 Task: Add Attachment from "Attach a link" to Card Card0000000120 in Board Board0000000030 in Workspace WS0000000010 in Trello. Add Cover Red to Card Card0000000120 in Board Board0000000030 in Workspace WS0000000010 in Trello. Add "Join Card" Button Button0000000120  to Card Card0000000120 in Board Board0000000030 in Workspace WS0000000010 in Trello. Add Description DS0000000120 to Card Card0000000120 in Board Board0000000030 in Workspace WS0000000010 in Trello. Add Comment CM0000000120 to Card Card0000000120 in Board Board0000000030 in Workspace WS0000000010 in Trello
Action: Mouse moved to (376, 556)
Screenshot: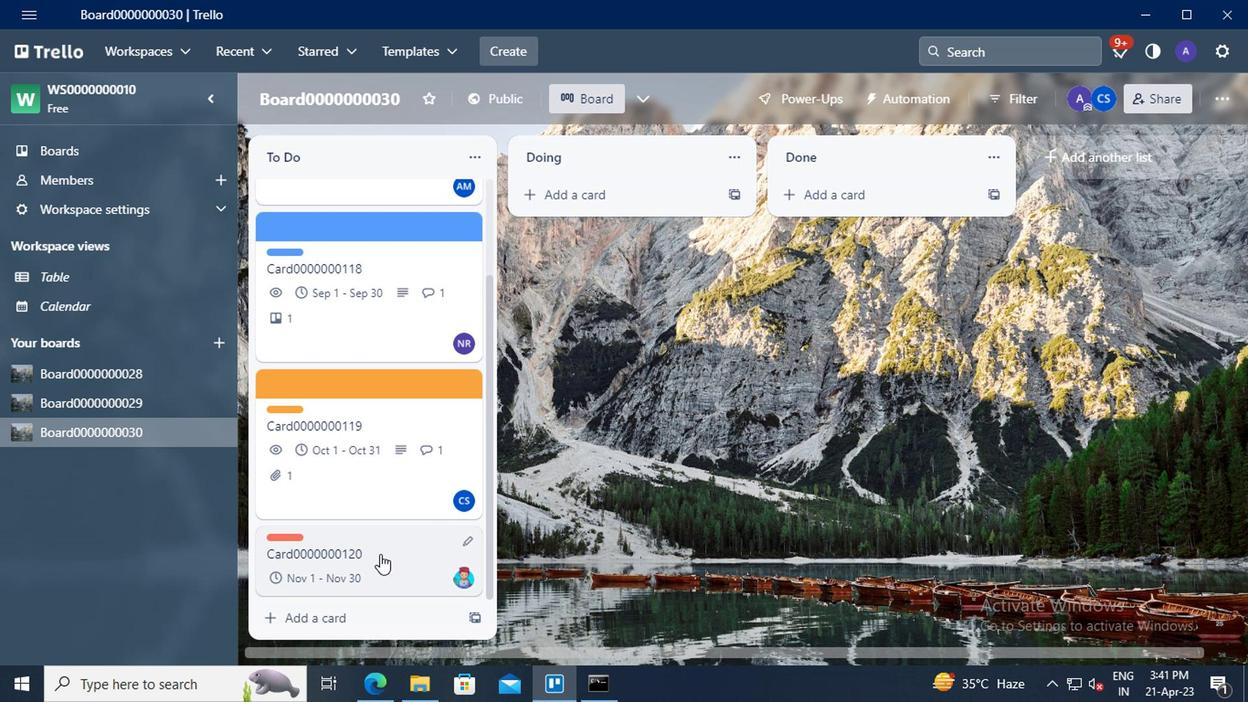 
Action: Mouse pressed left at (376, 556)
Screenshot: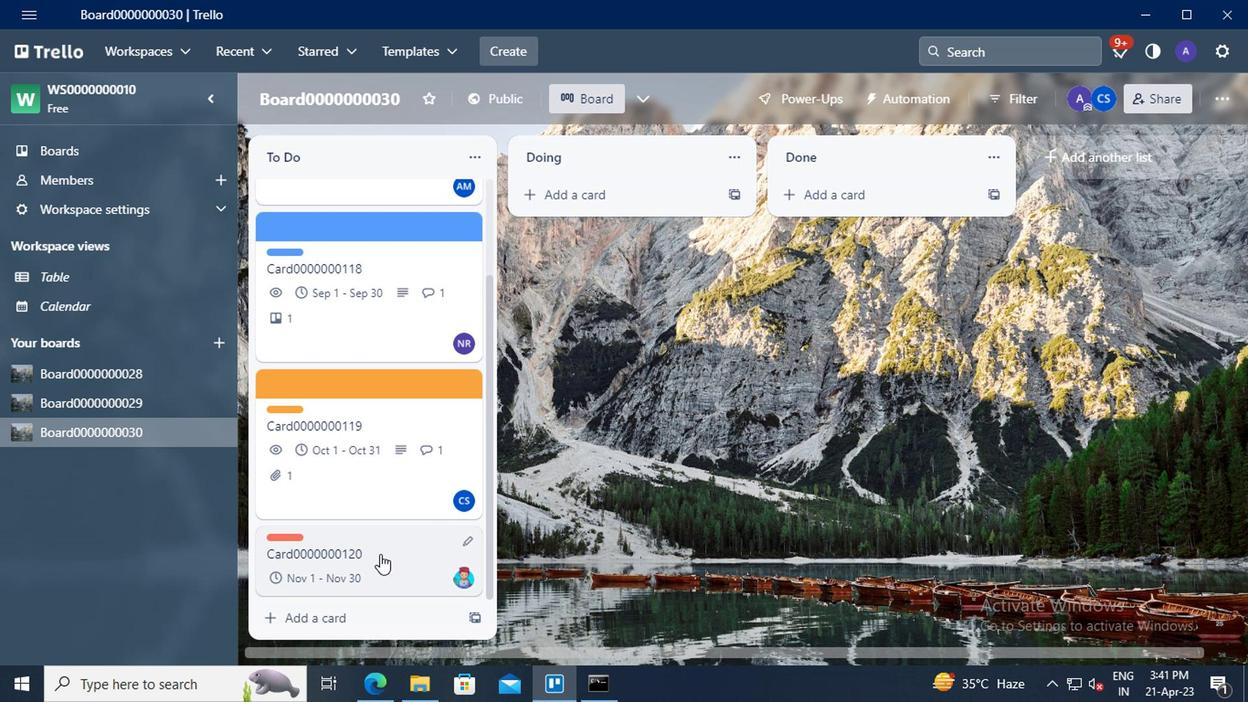 
Action: Mouse moved to (836, 372)
Screenshot: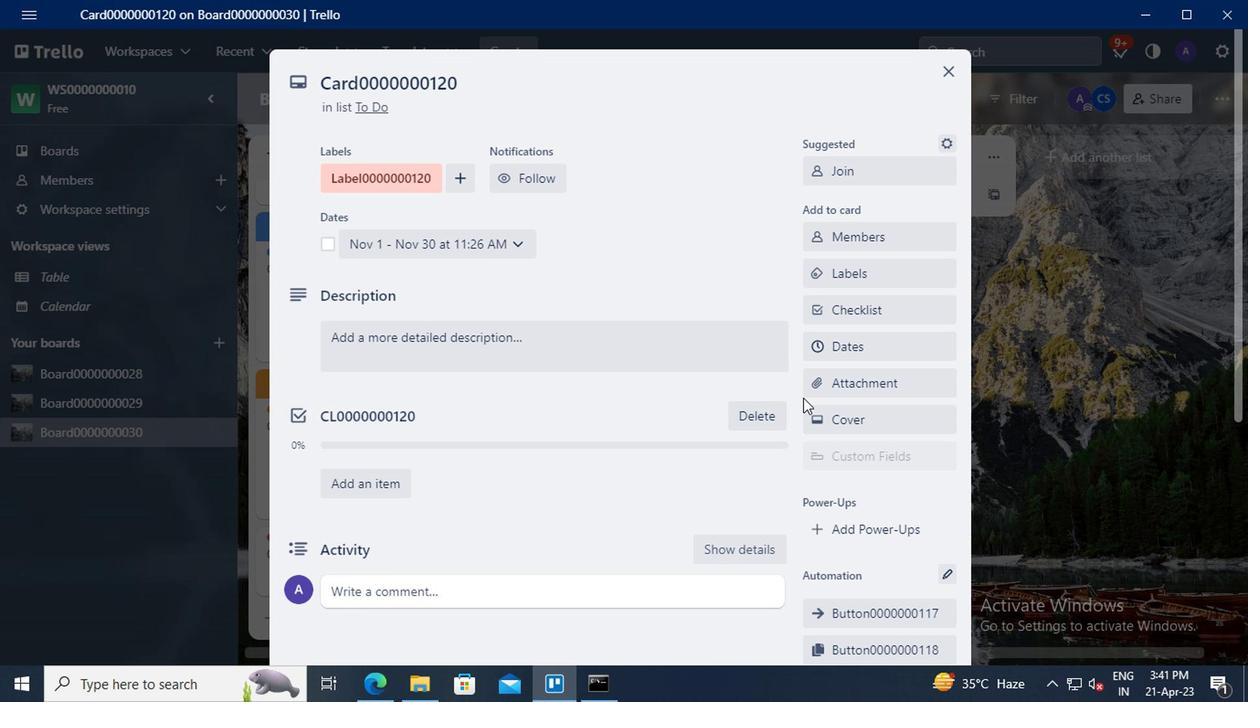 
Action: Mouse pressed left at (836, 372)
Screenshot: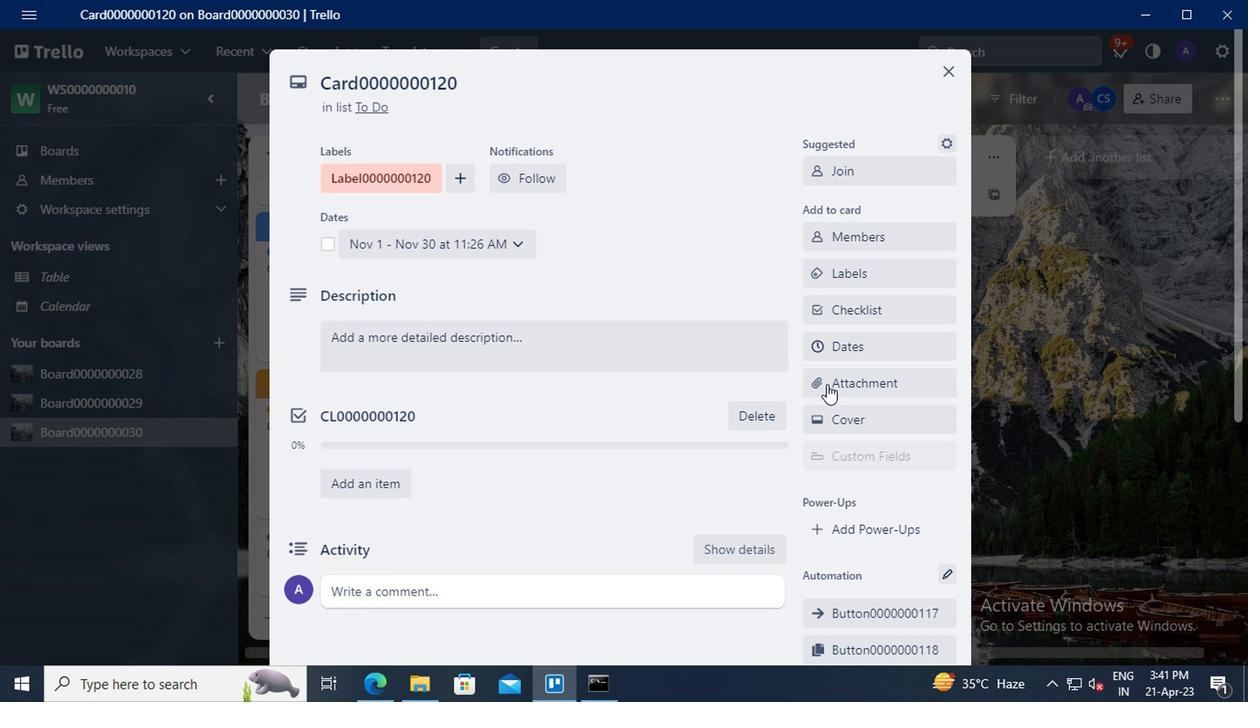 
Action: Mouse moved to (381, 686)
Screenshot: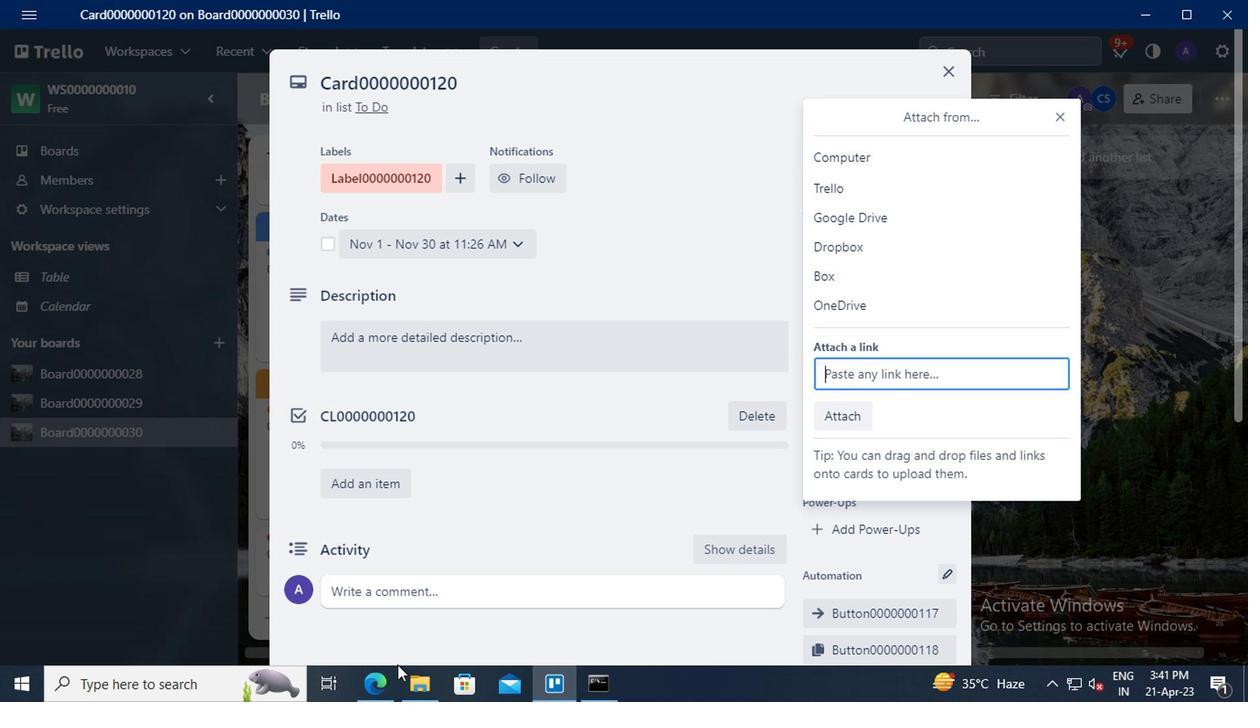 
Action: Mouse pressed left at (381, 686)
Screenshot: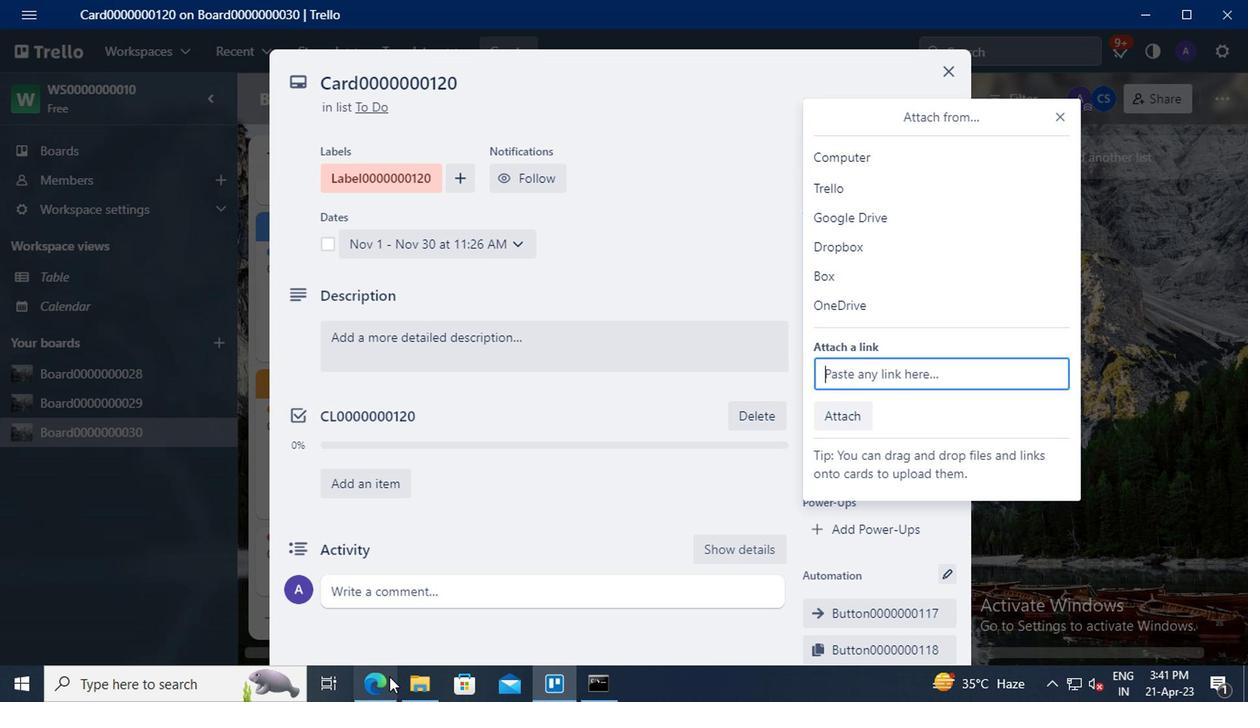 
Action: Mouse moved to (366, 28)
Screenshot: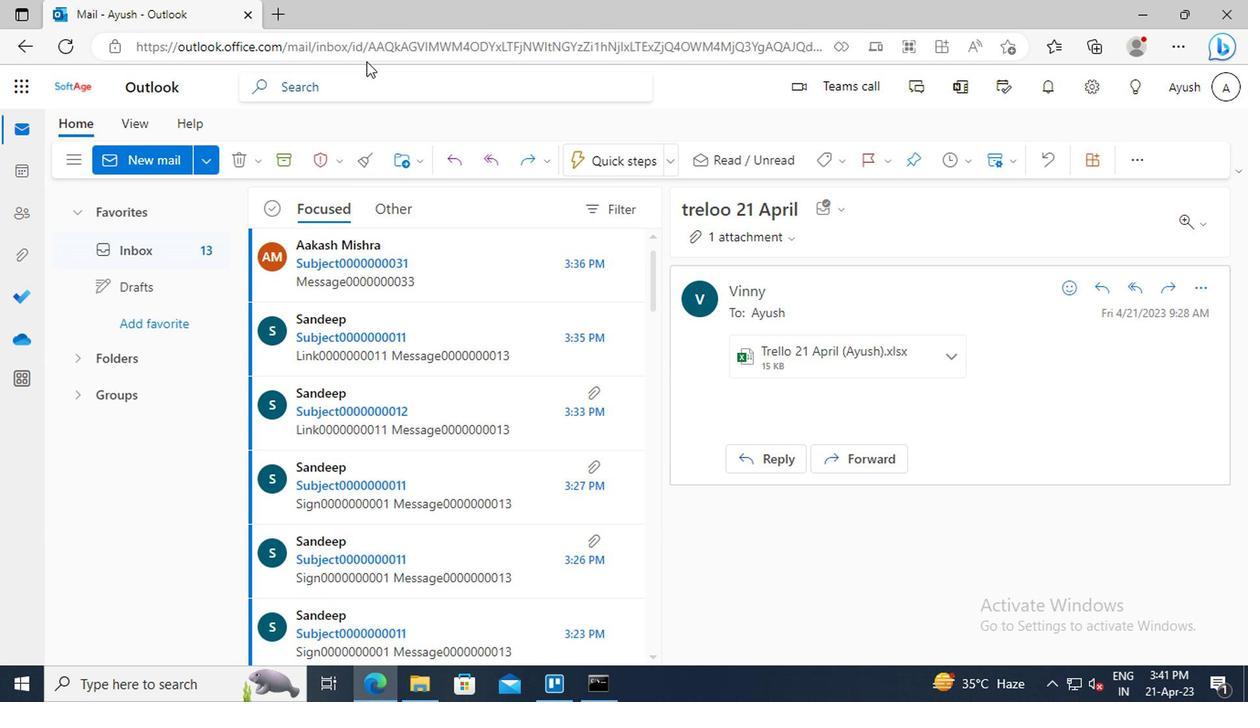 
Action: Mouse pressed left at (366, 28)
Screenshot: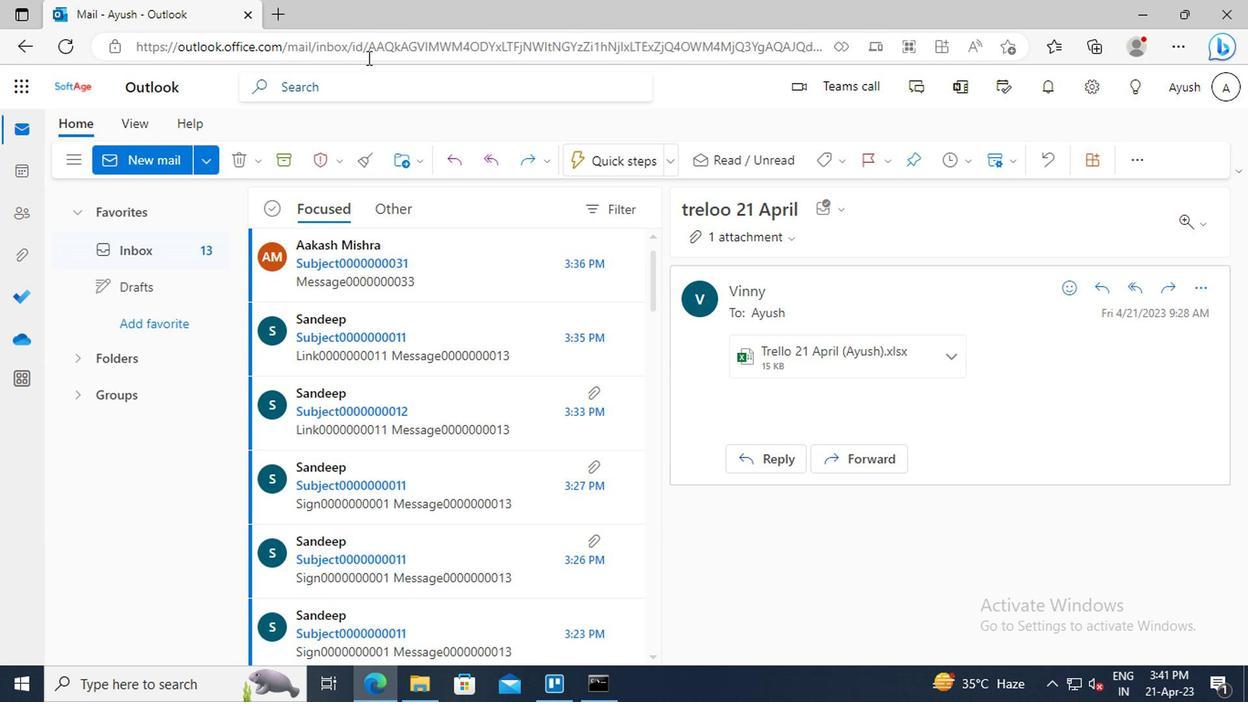 
Action: Key pressed ctrl+C
Screenshot: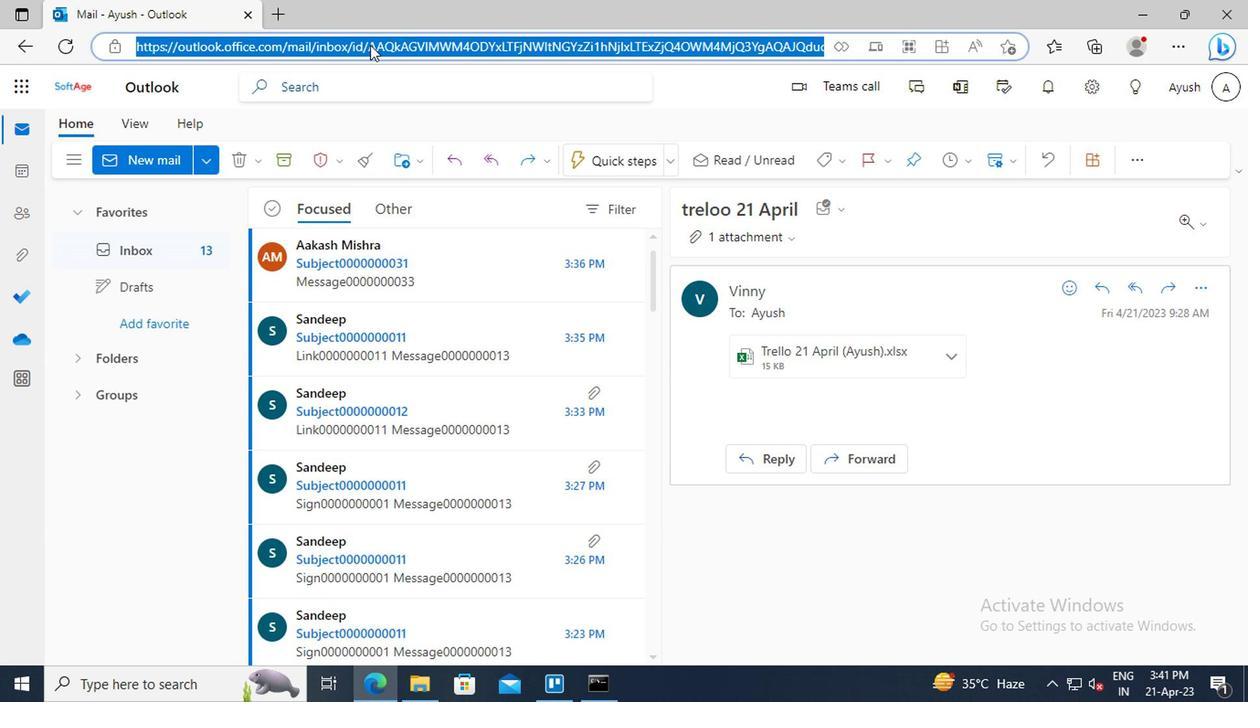 
Action: Mouse moved to (560, 686)
Screenshot: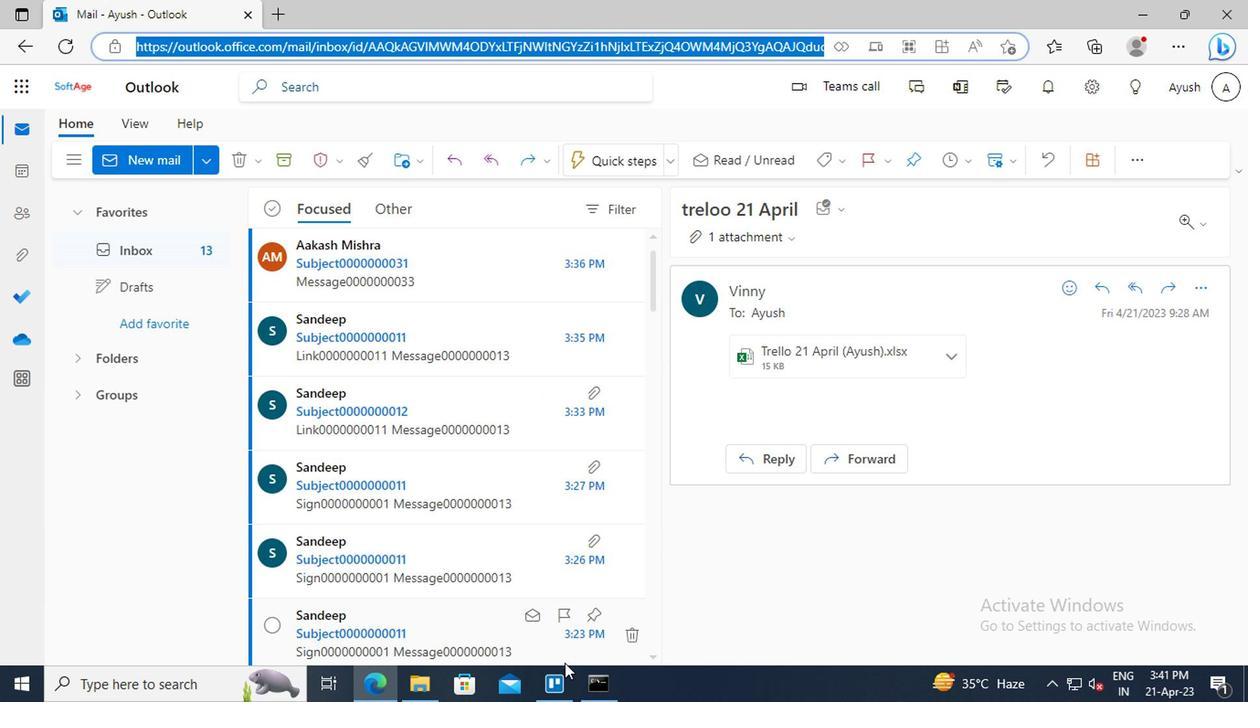 
Action: Mouse pressed left at (560, 686)
Screenshot: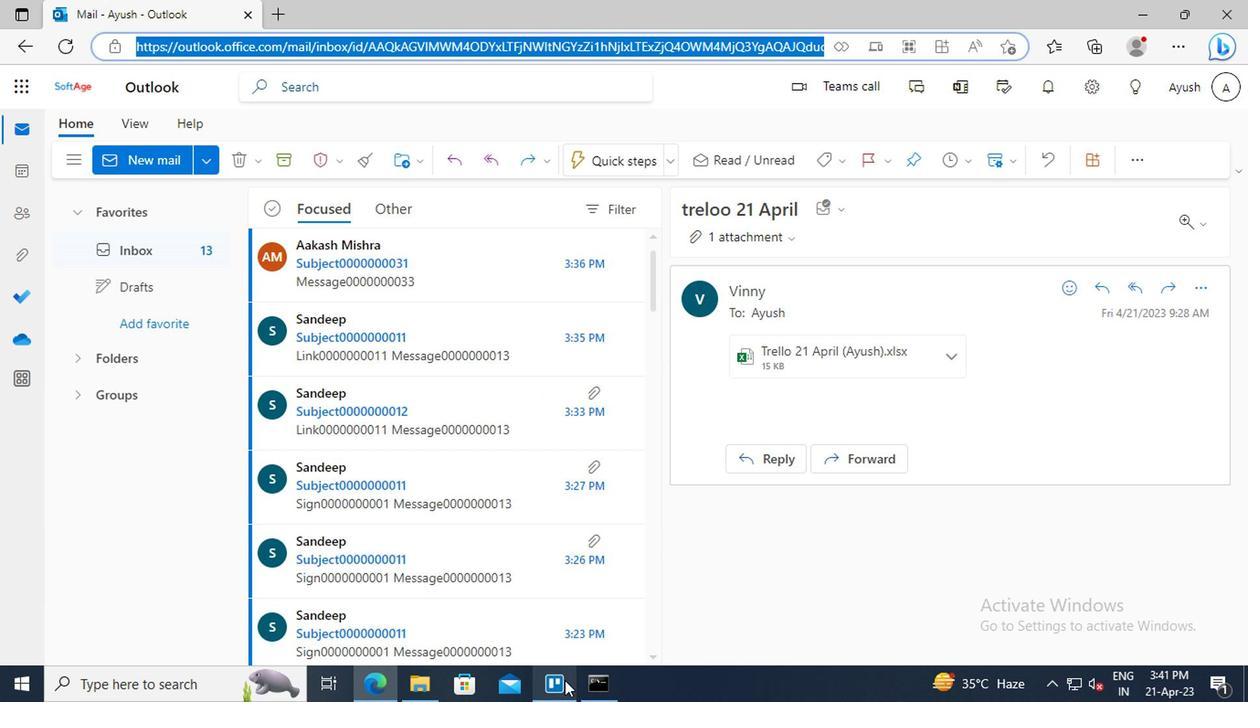 
Action: Mouse moved to (844, 371)
Screenshot: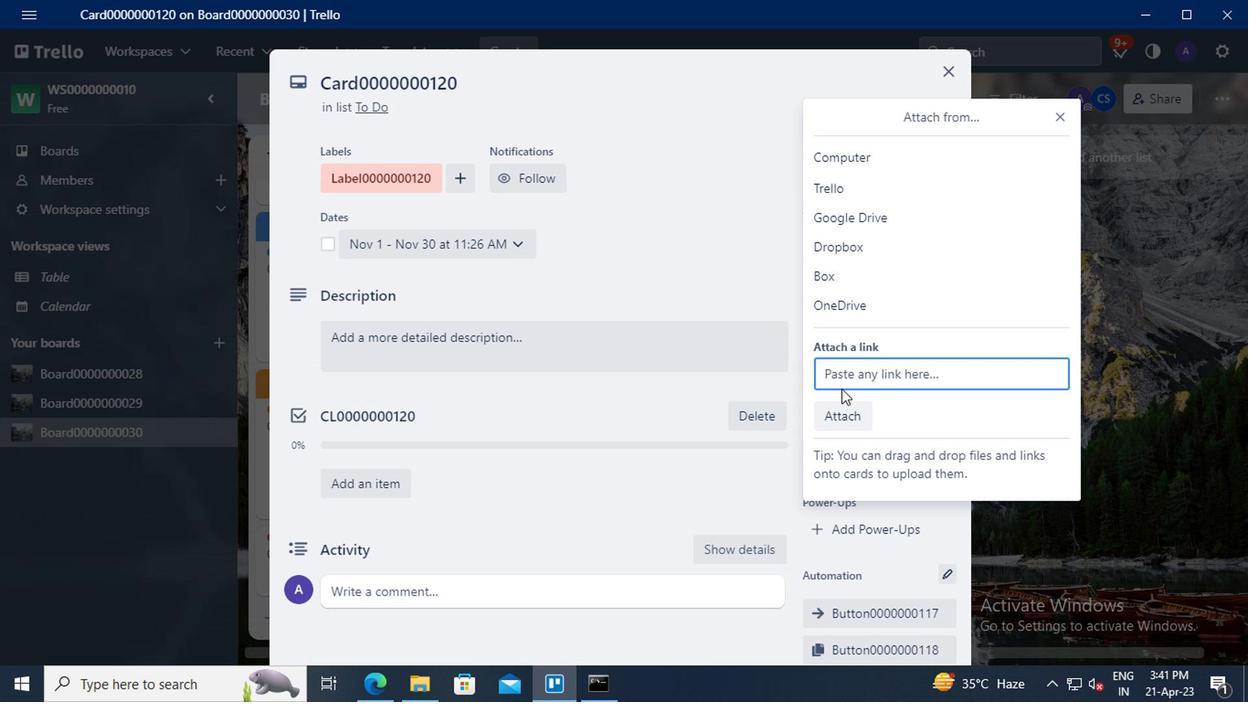 
Action: Mouse pressed left at (844, 371)
Screenshot: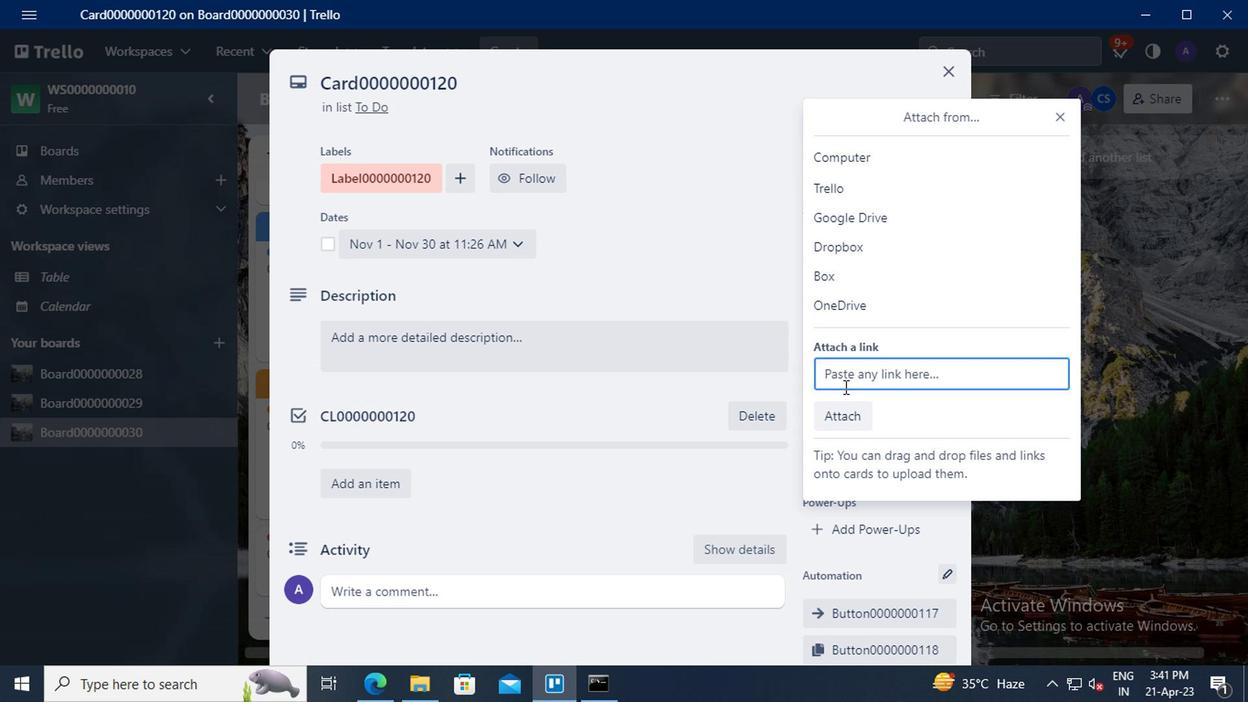 
Action: Key pressed ctrl+V
Screenshot: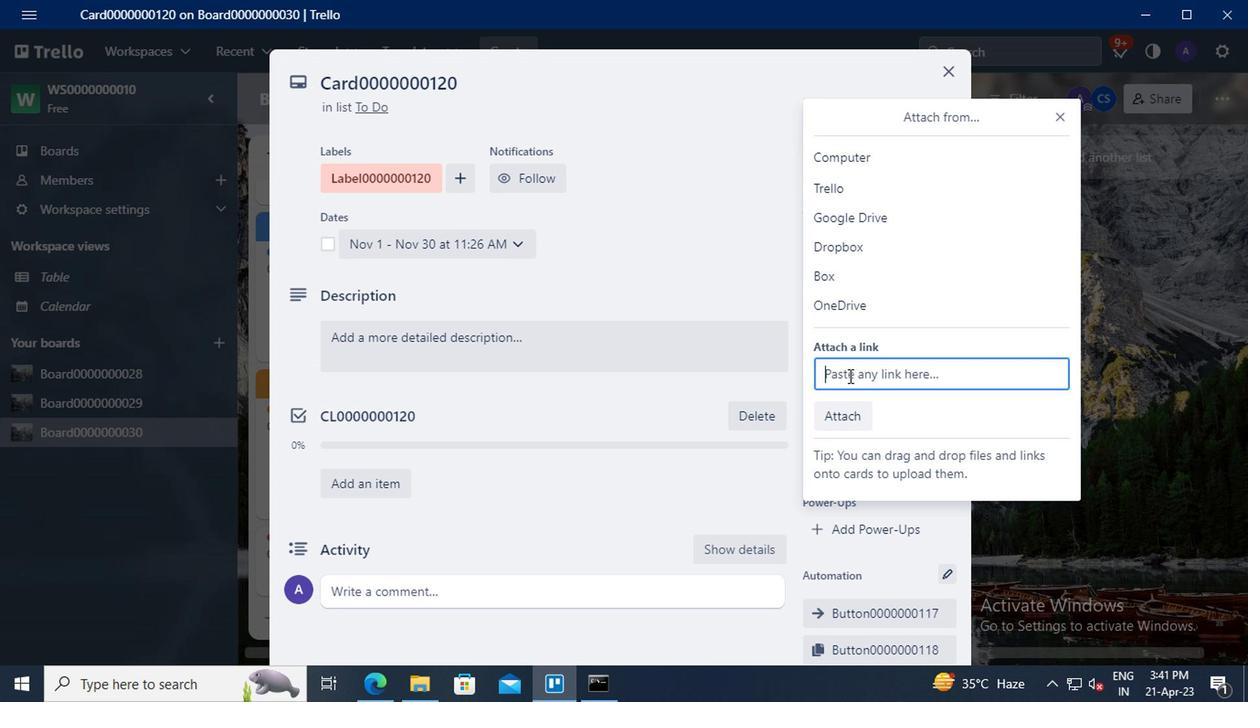
Action: Mouse moved to (838, 472)
Screenshot: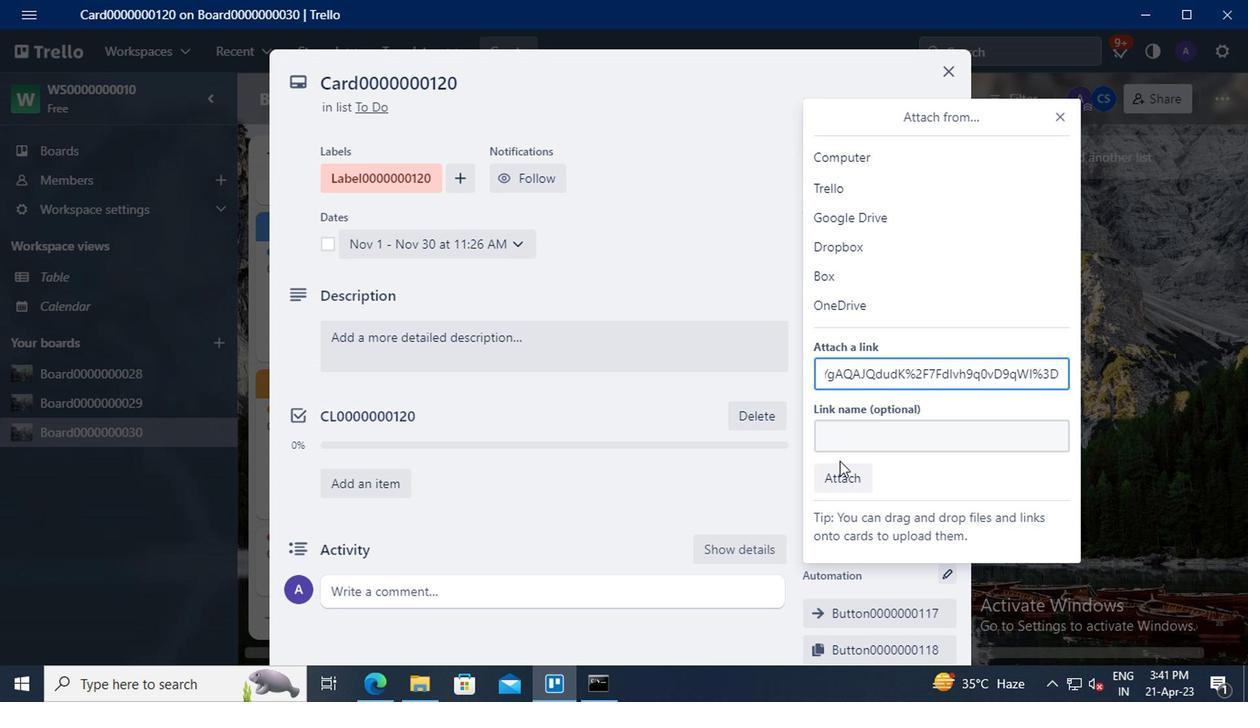 
Action: Mouse pressed left at (838, 472)
Screenshot: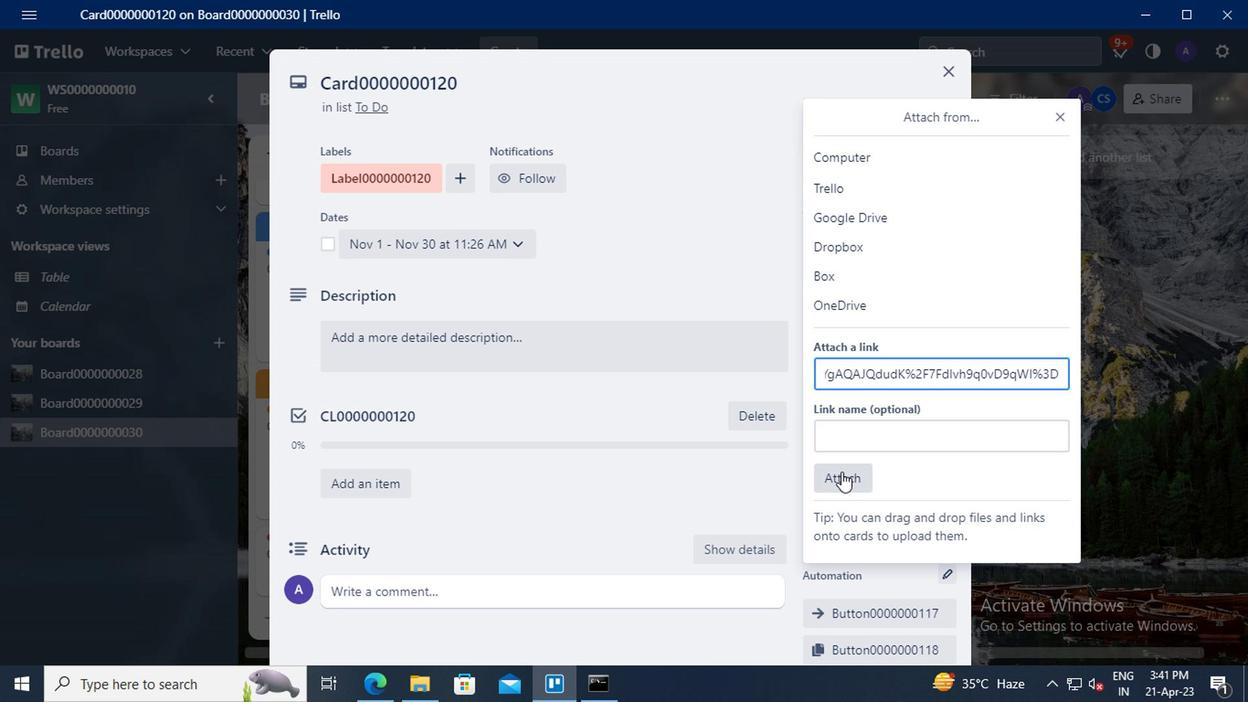 
Action: Mouse moved to (845, 411)
Screenshot: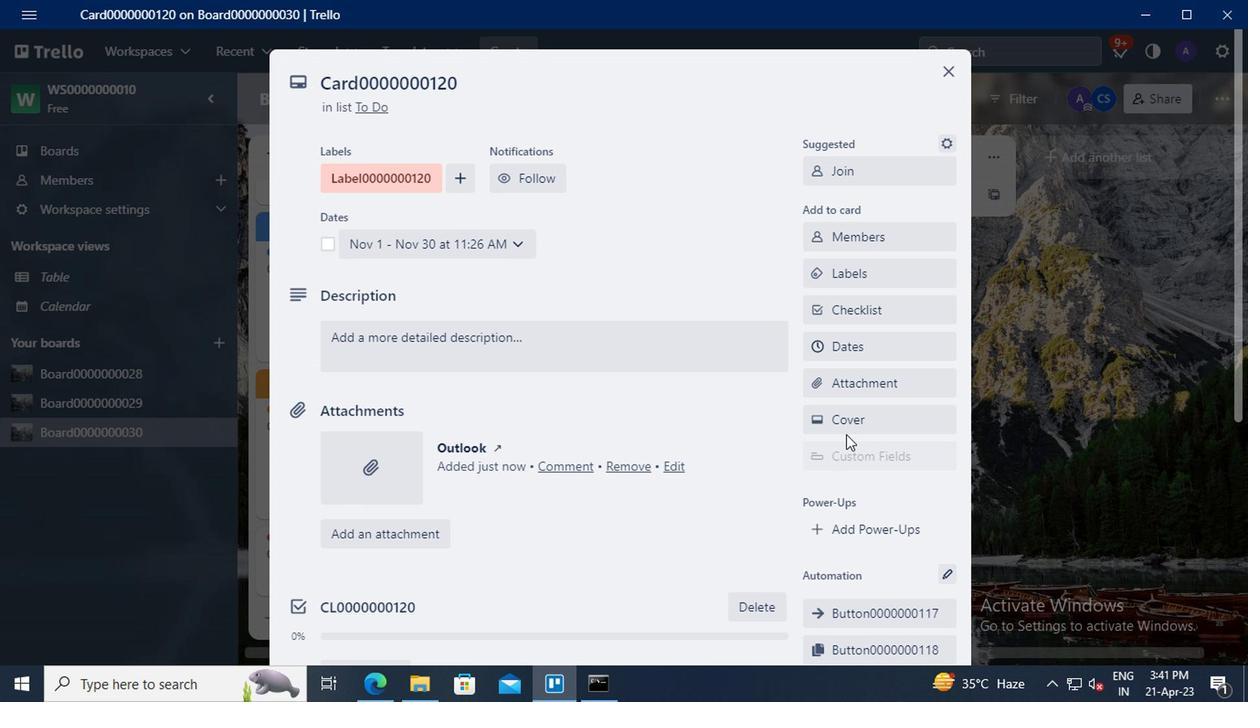 
Action: Mouse pressed left at (845, 411)
Screenshot: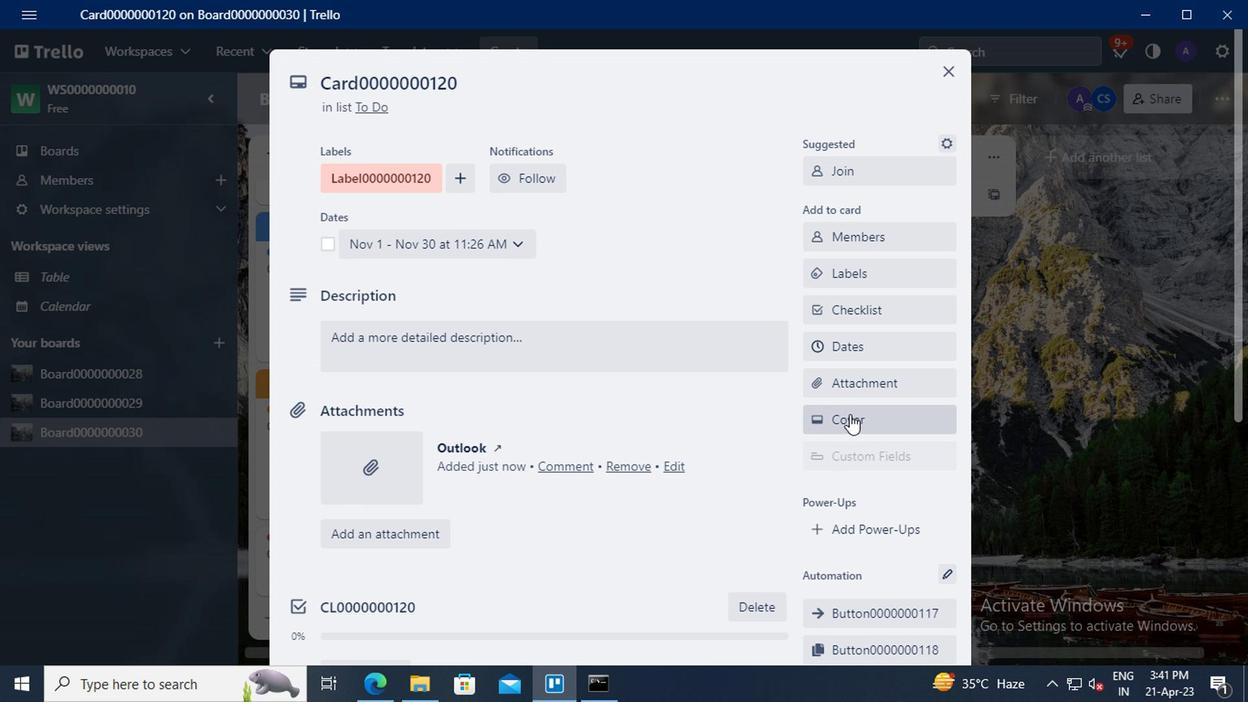
Action: Mouse moved to (990, 300)
Screenshot: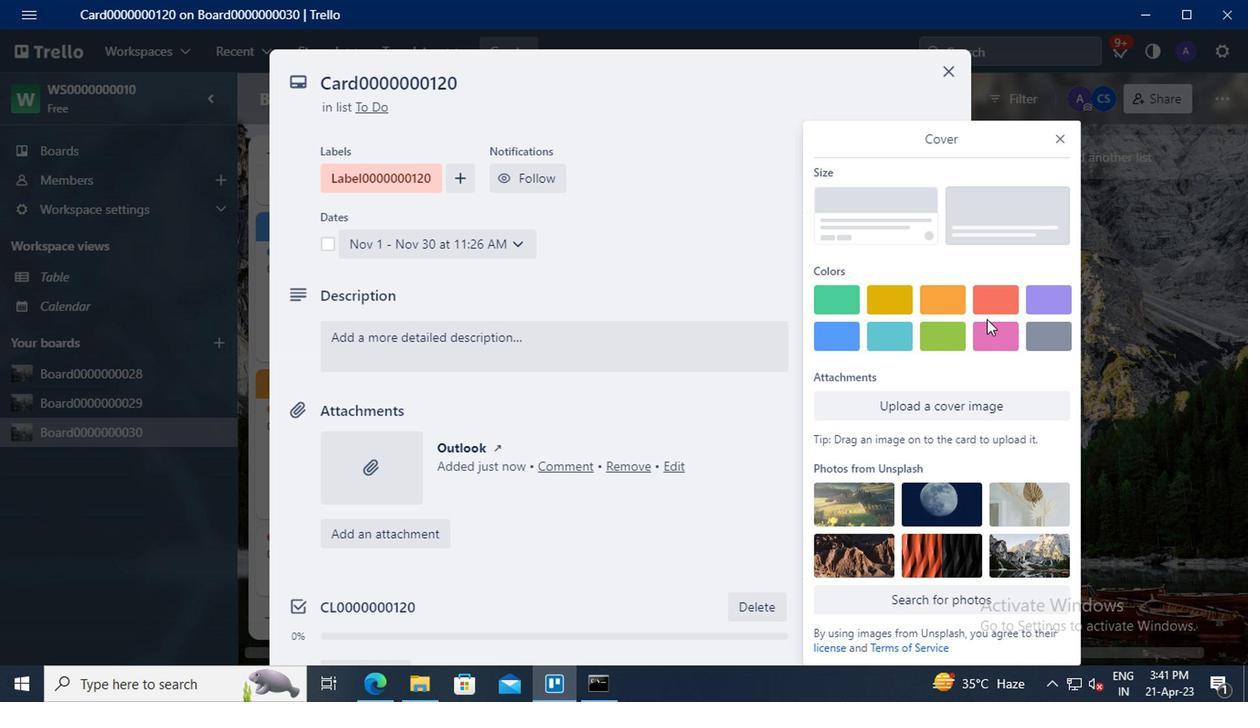 
Action: Mouse pressed left at (990, 300)
Screenshot: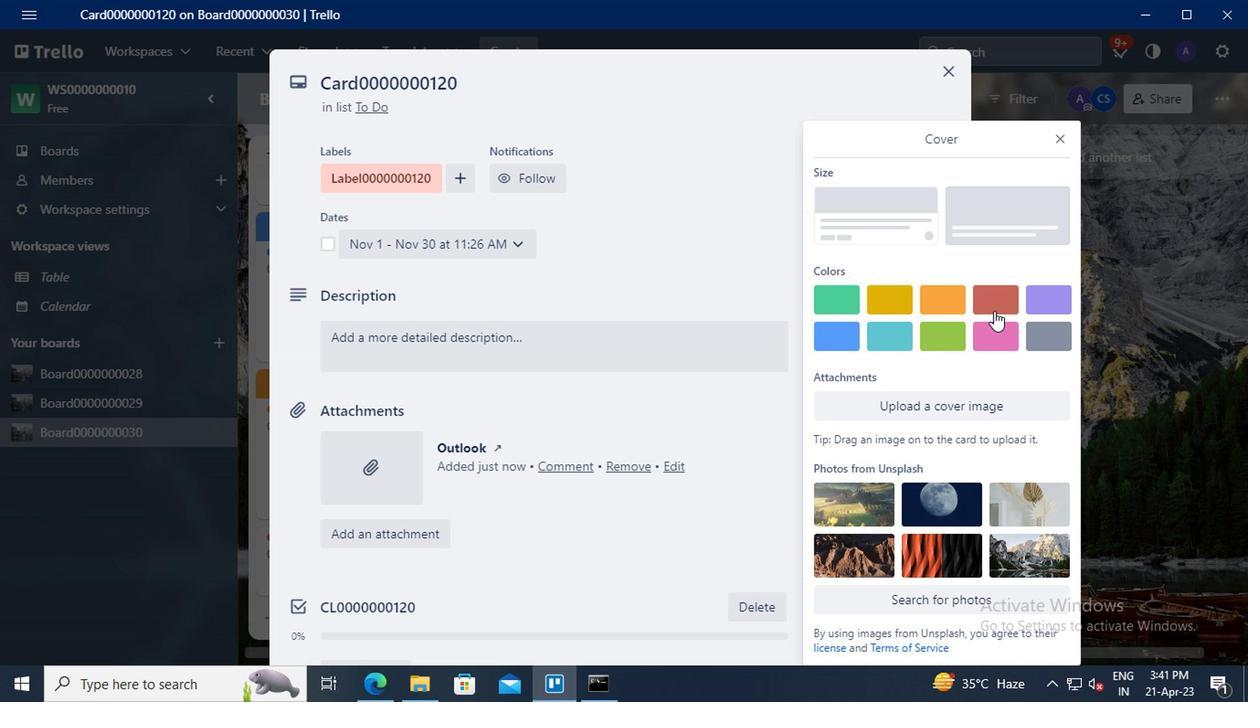 
Action: Mouse moved to (1059, 89)
Screenshot: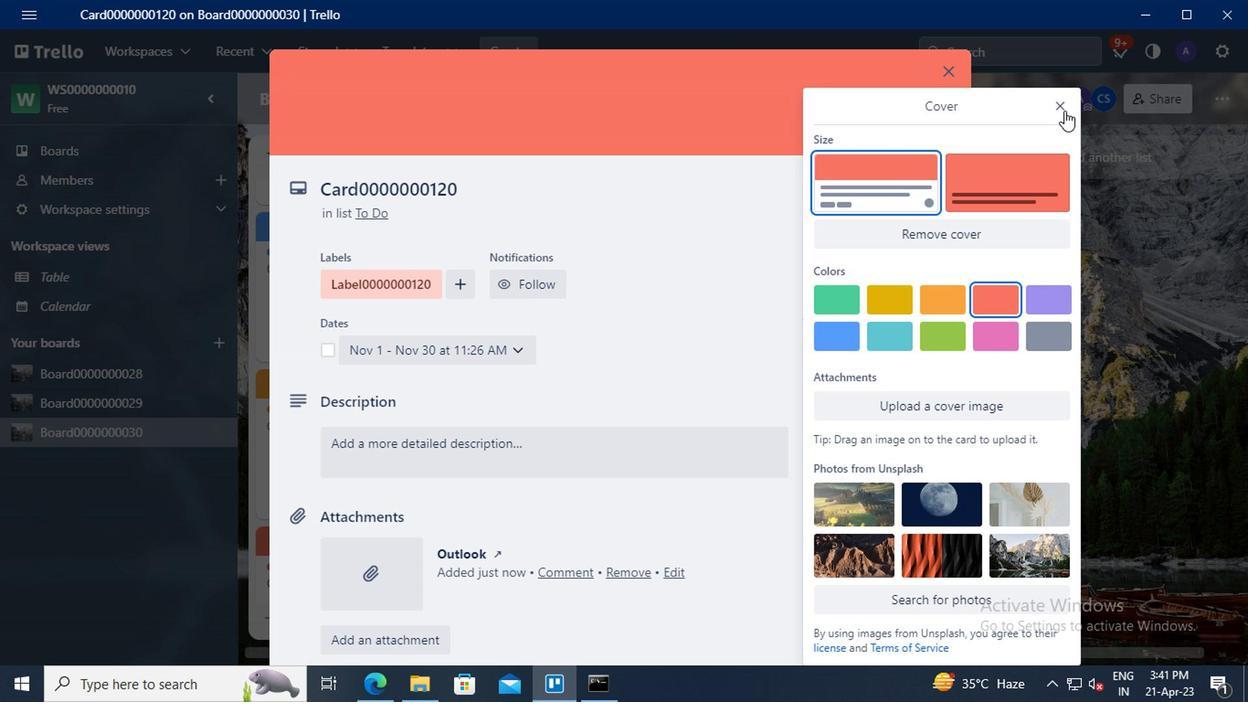 
Action: Mouse pressed left at (1059, 89)
Screenshot: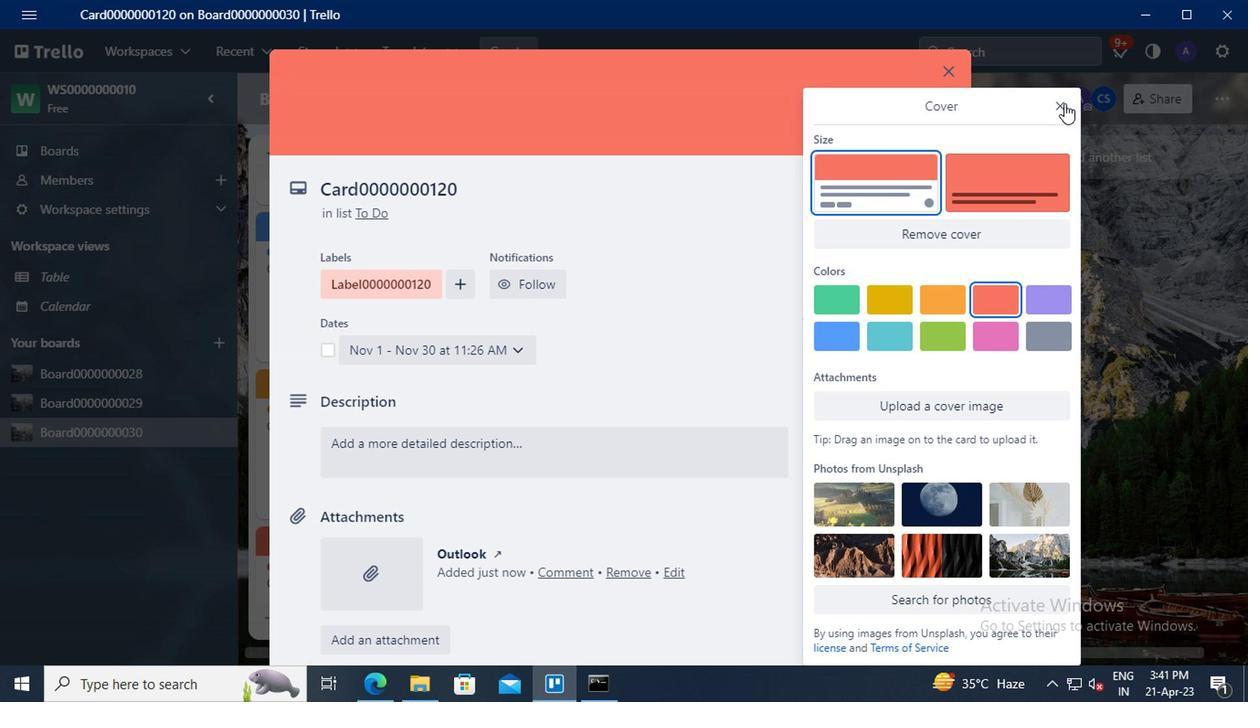 
Action: Mouse moved to (858, 250)
Screenshot: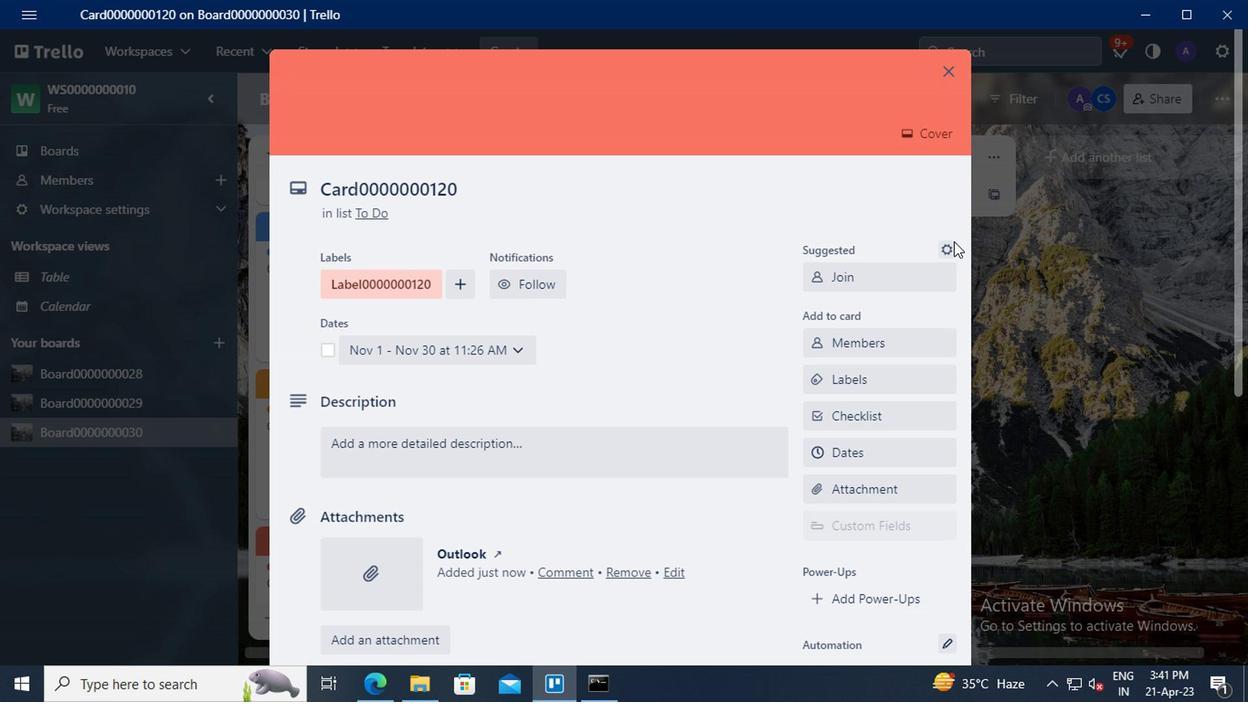 
Action: Mouse scrolled (858, 249) with delta (0, -1)
Screenshot: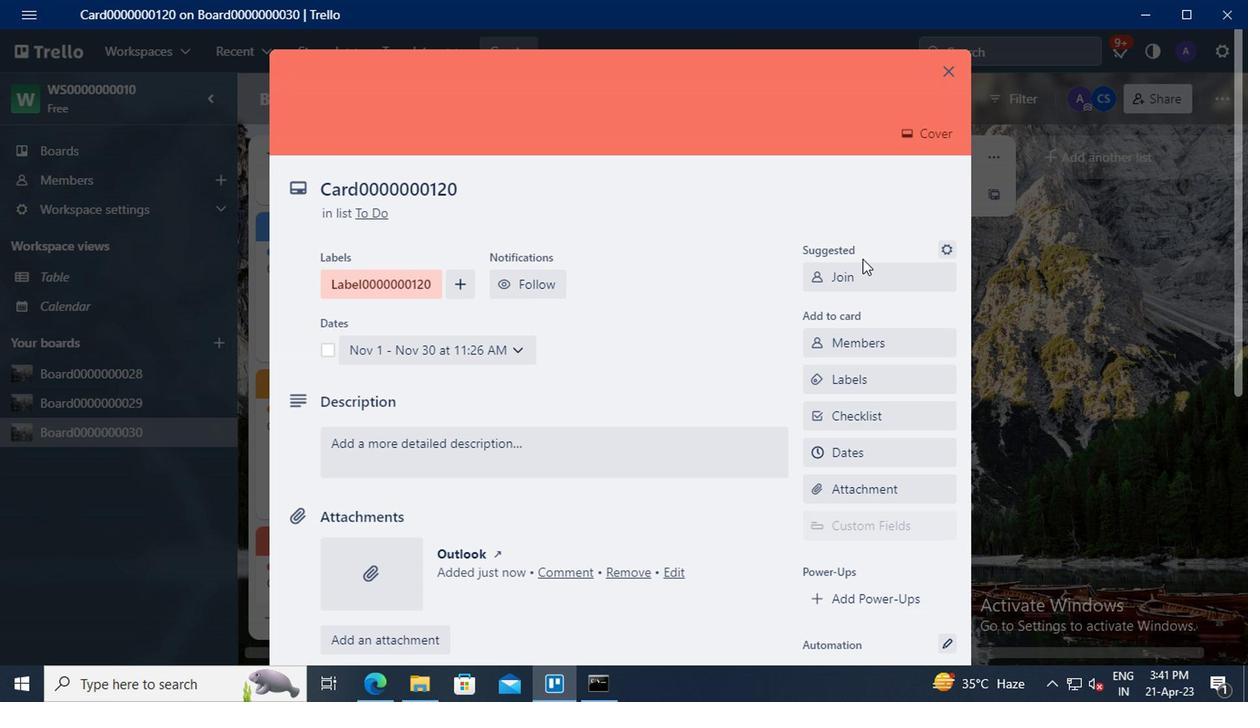 
Action: Mouse scrolled (858, 249) with delta (0, -1)
Screenshot: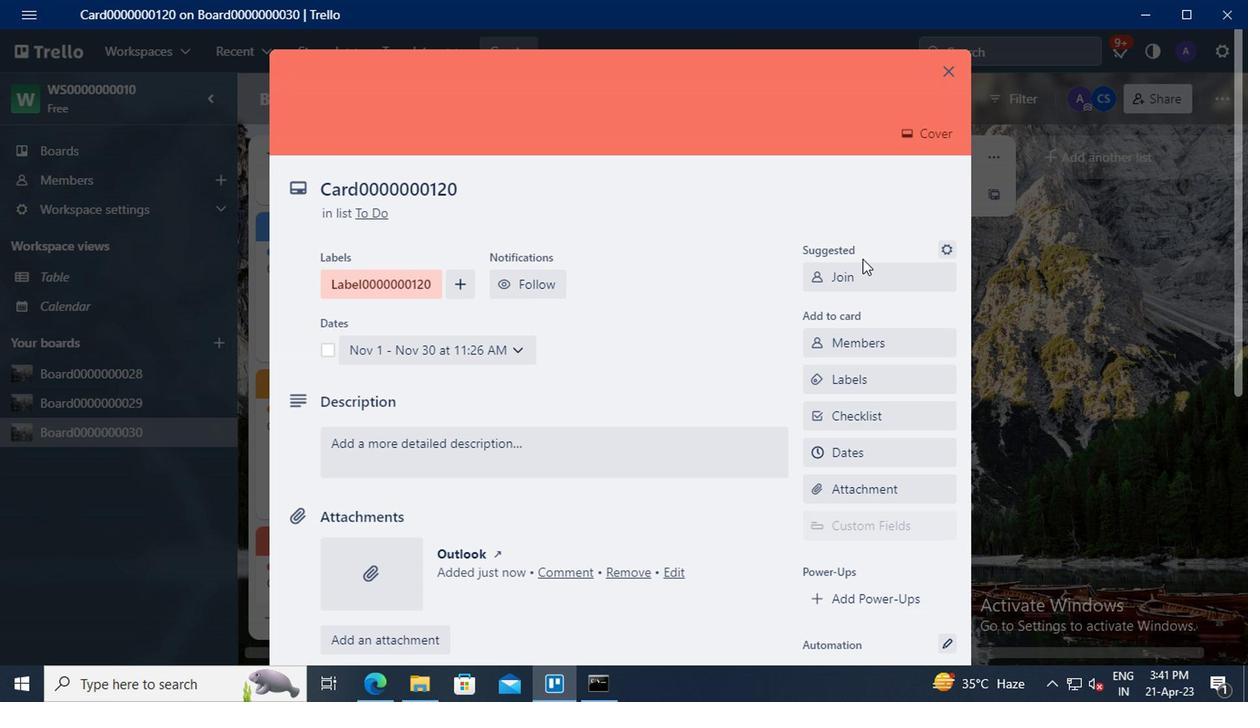
Action: Mouse scrolled (858, 249) with delta (0, -1)
Screenshot: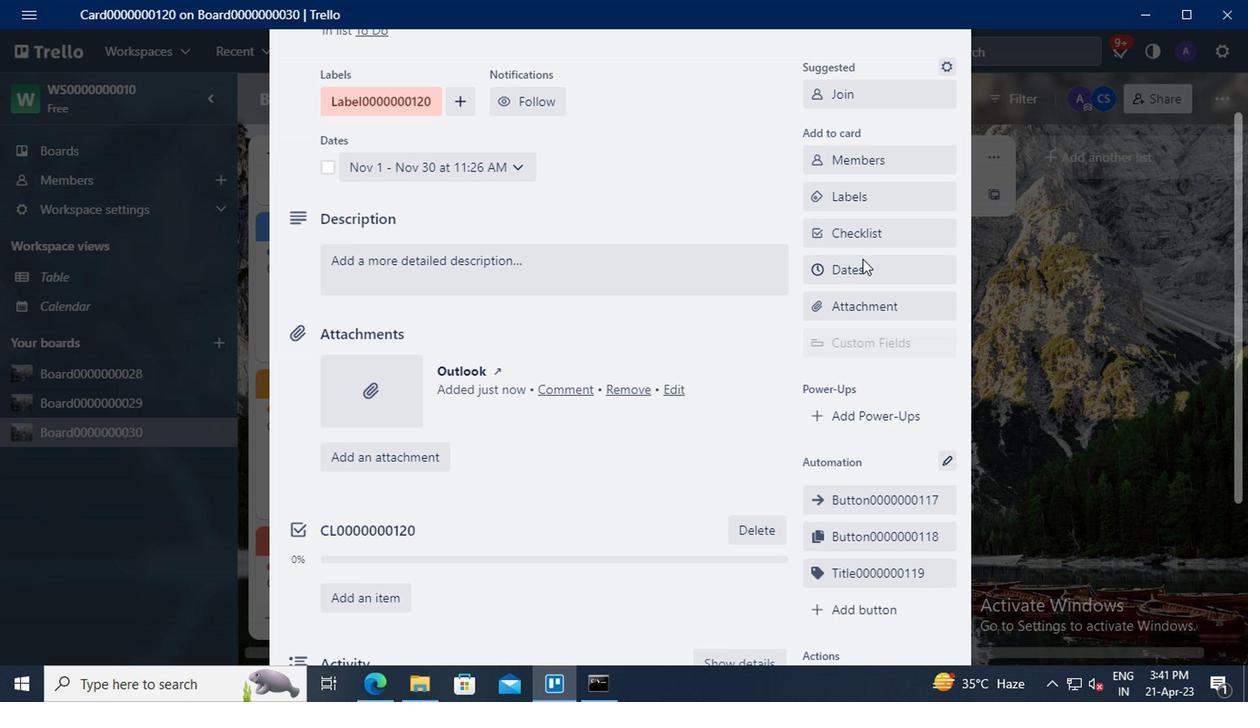 
Action: Mouse scrolled (858, 249) with delta (0, -1)
Screenshot: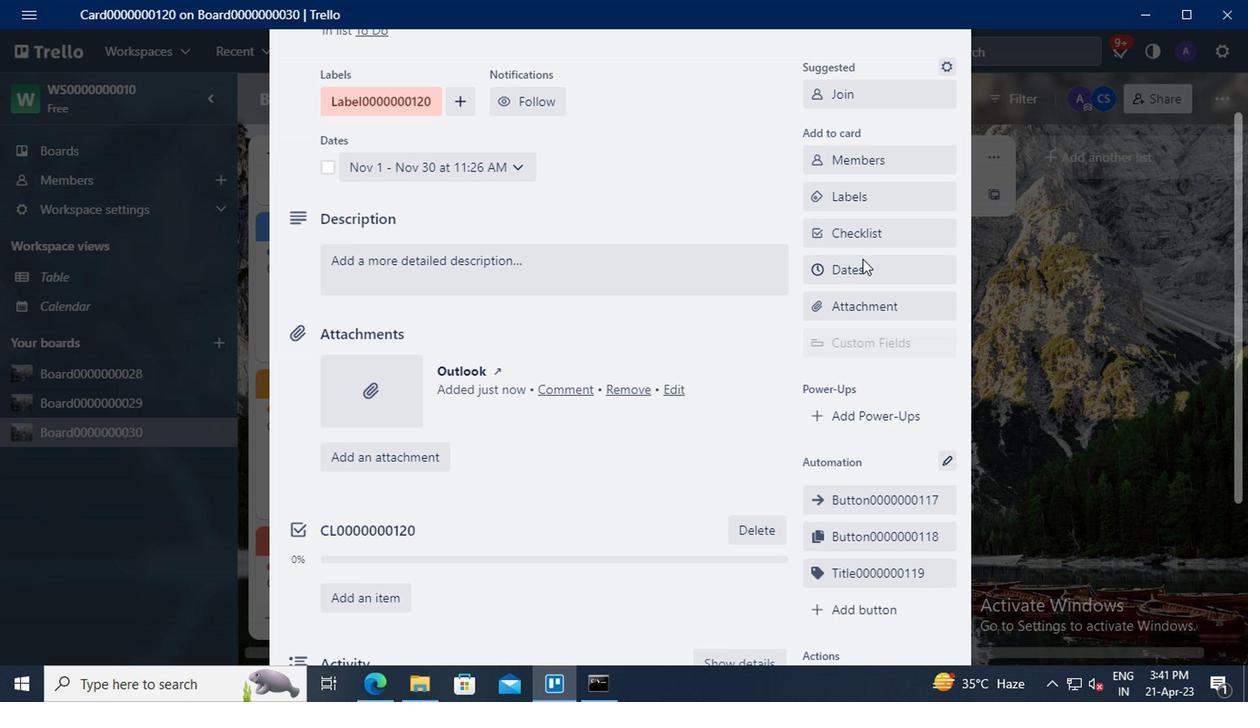
Action: Mouse moved to (865, 422)
Screenshot: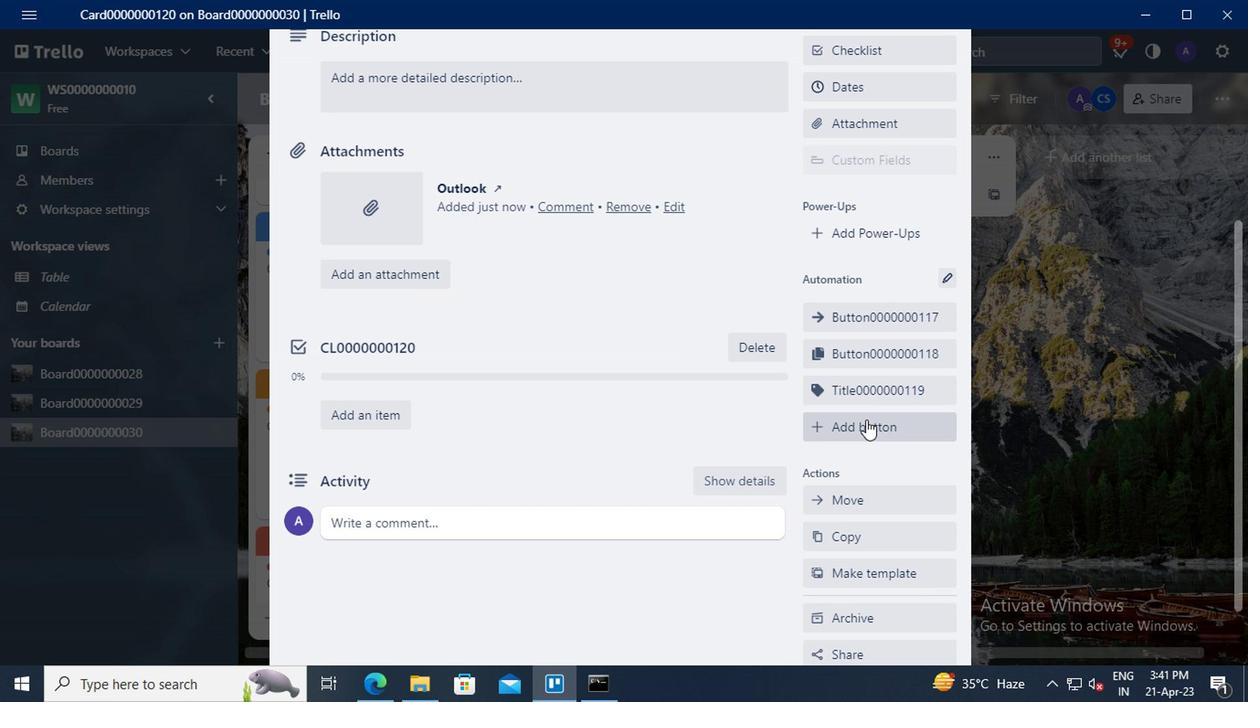 
Action: Mouse pressed left at (865, 422)
Screenshot: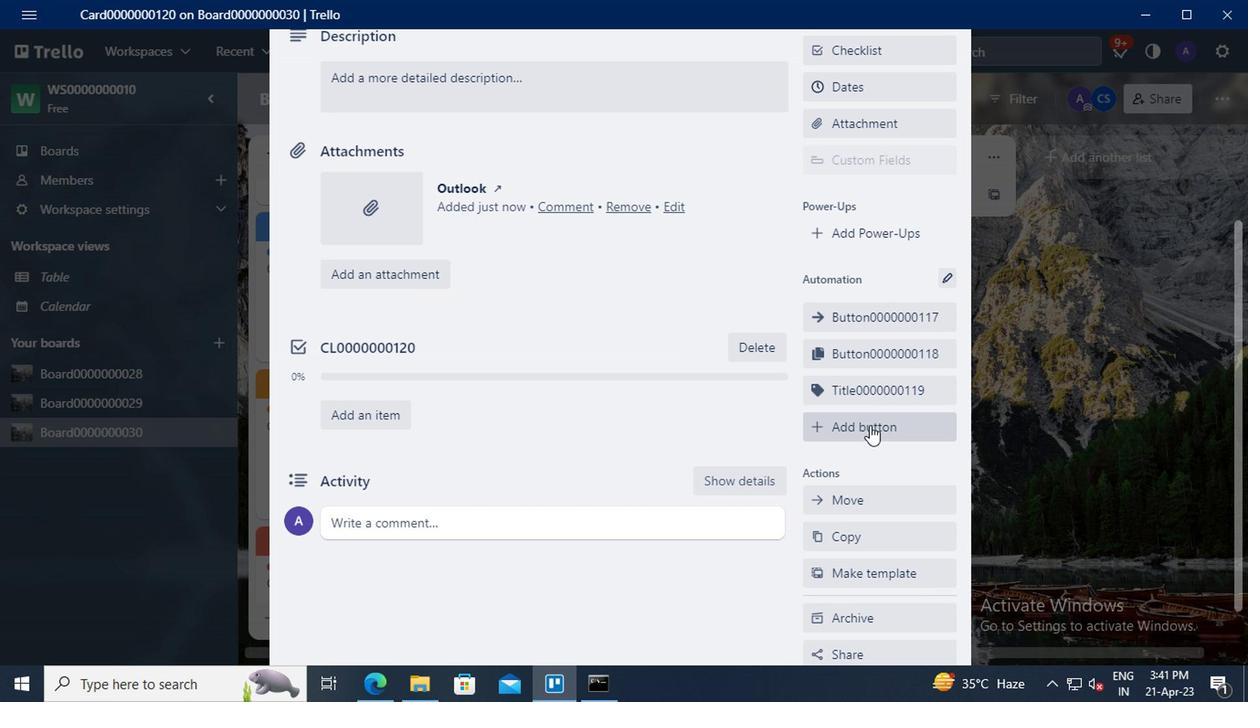 
Action: Mouse moved to (874, 269)
Screenshot: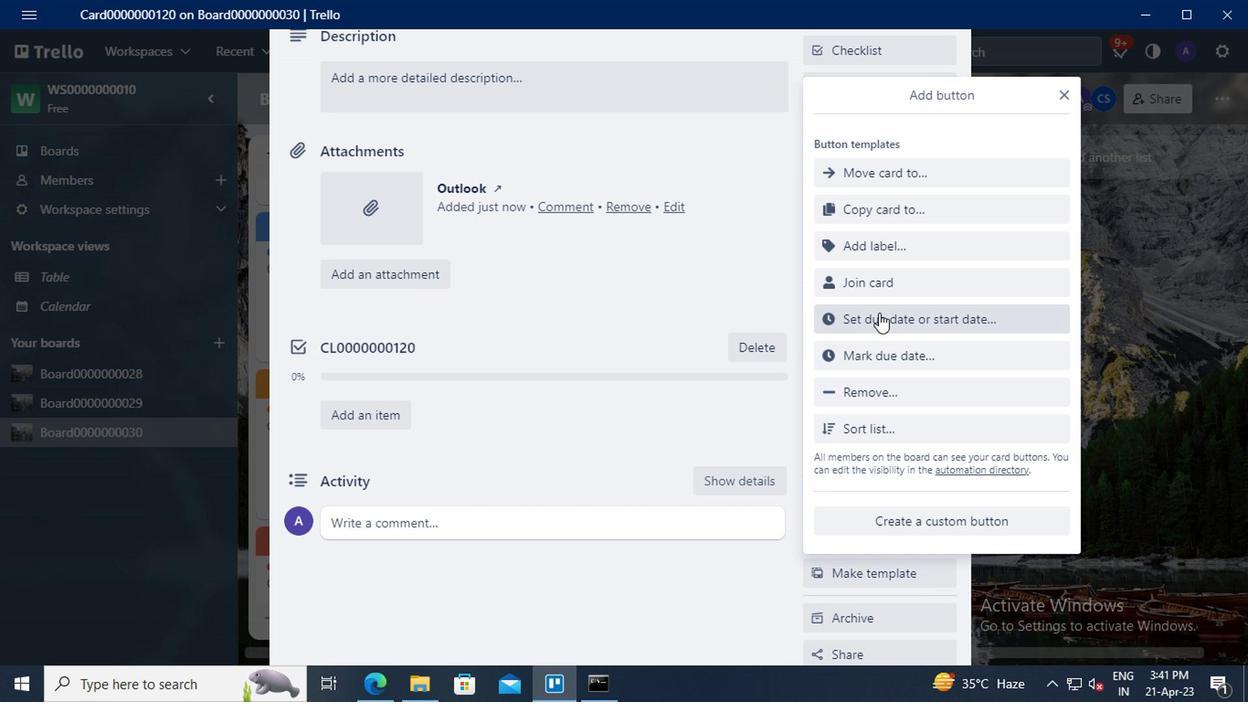 
Action: Mouse pressed left at (874, 269)
Screenshot: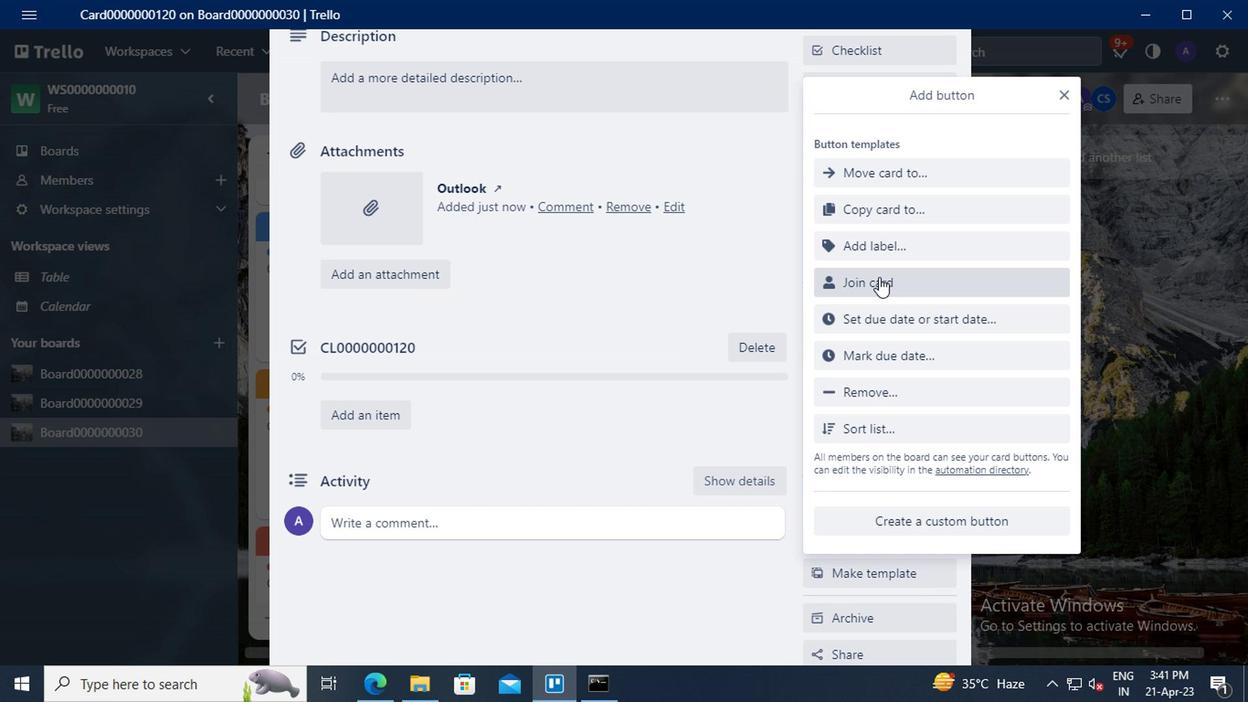 
Action: Mouse moved to (895, 158)
Screenshot: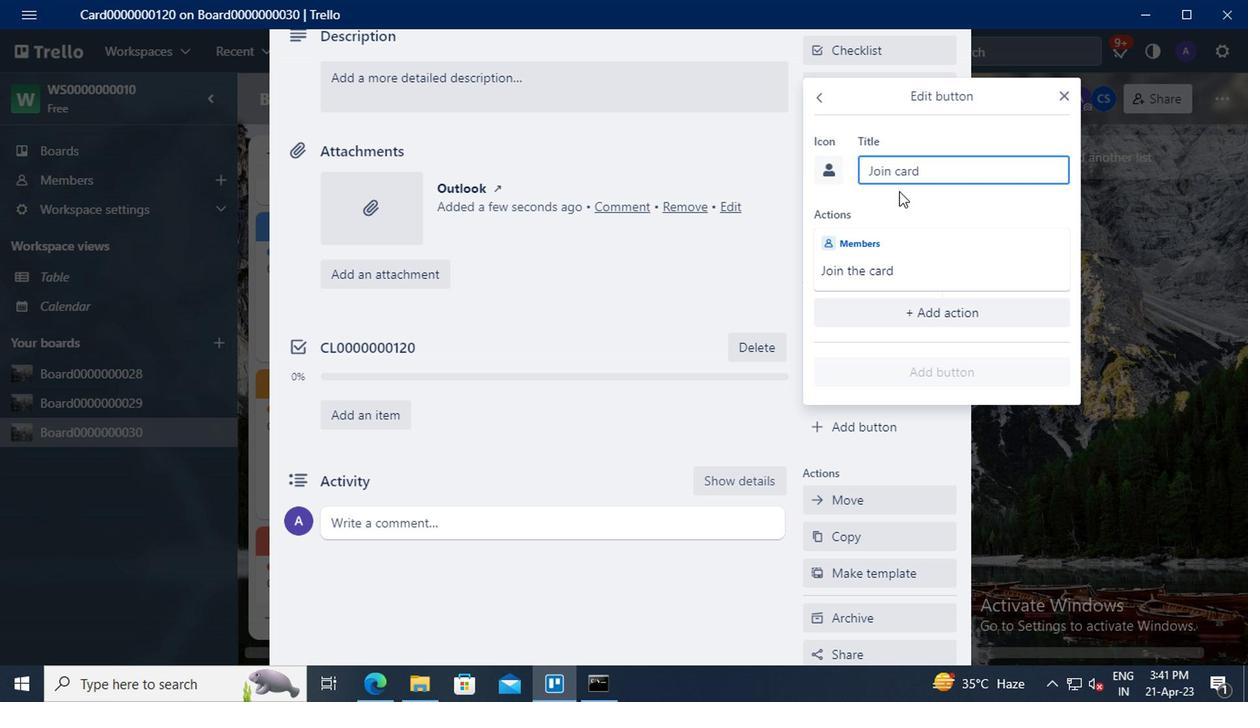 
Action: Mouse pressed left at (895, 158)
Screenshot: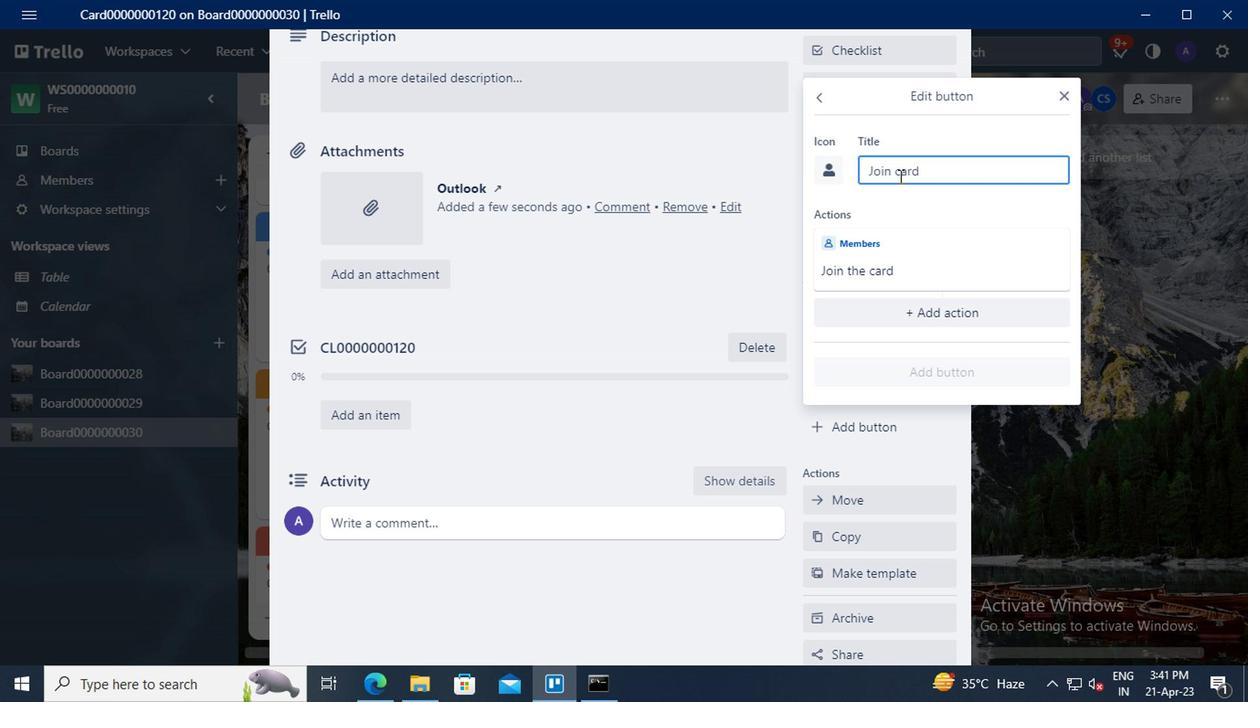 
Action: Key pressed <Key.shift>ctrl+BUTTON0000000120
Screenshot: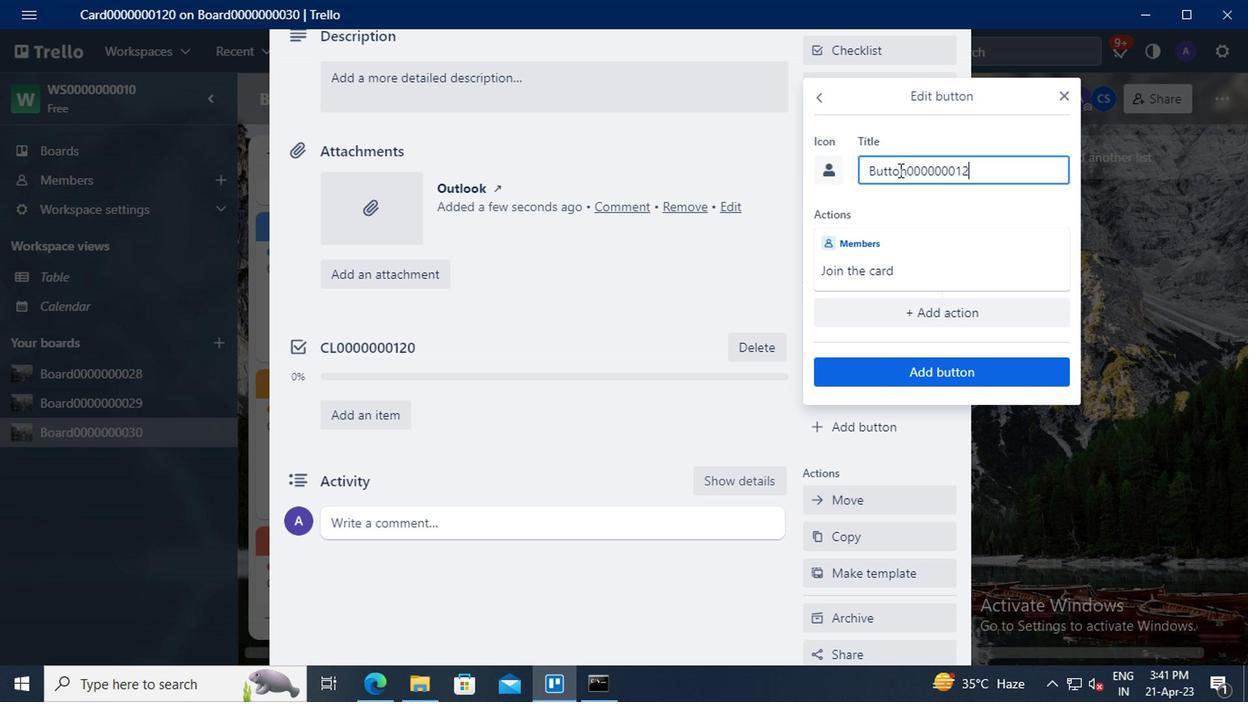 
Action: Mouse moved to (931, 364)
Screenshot: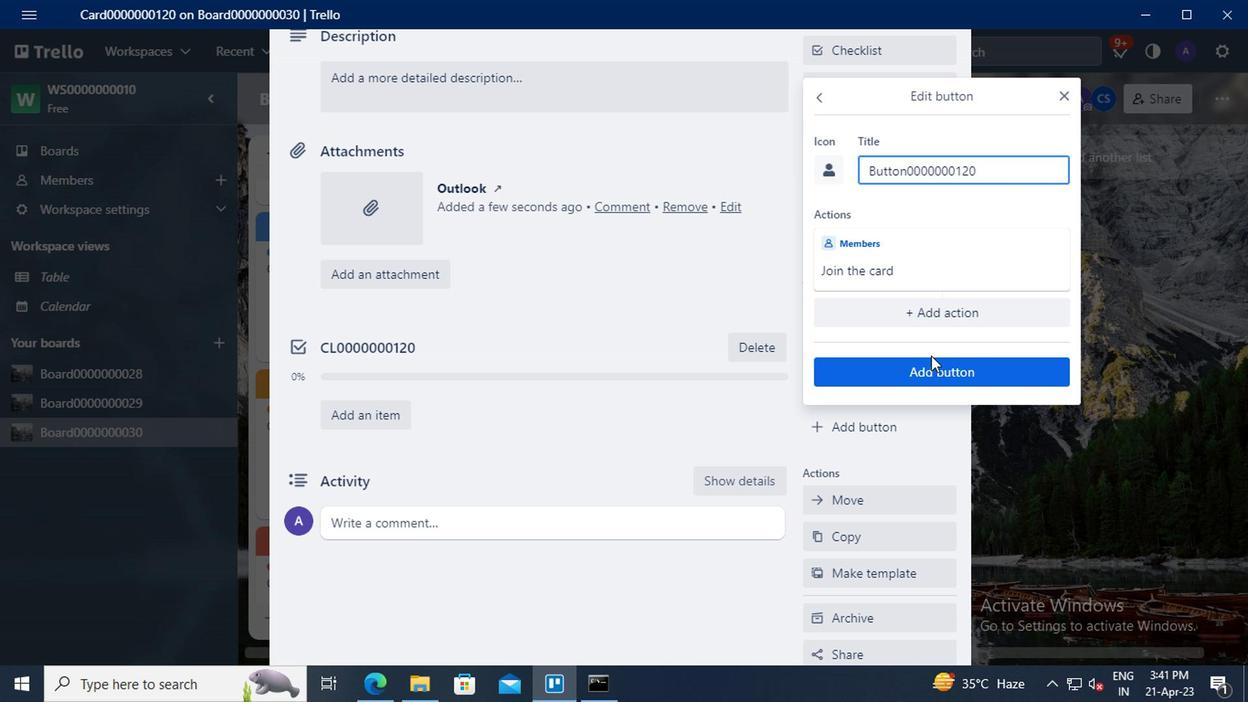 
Action: Mouse pressed left at (931, 364)
Screenshot: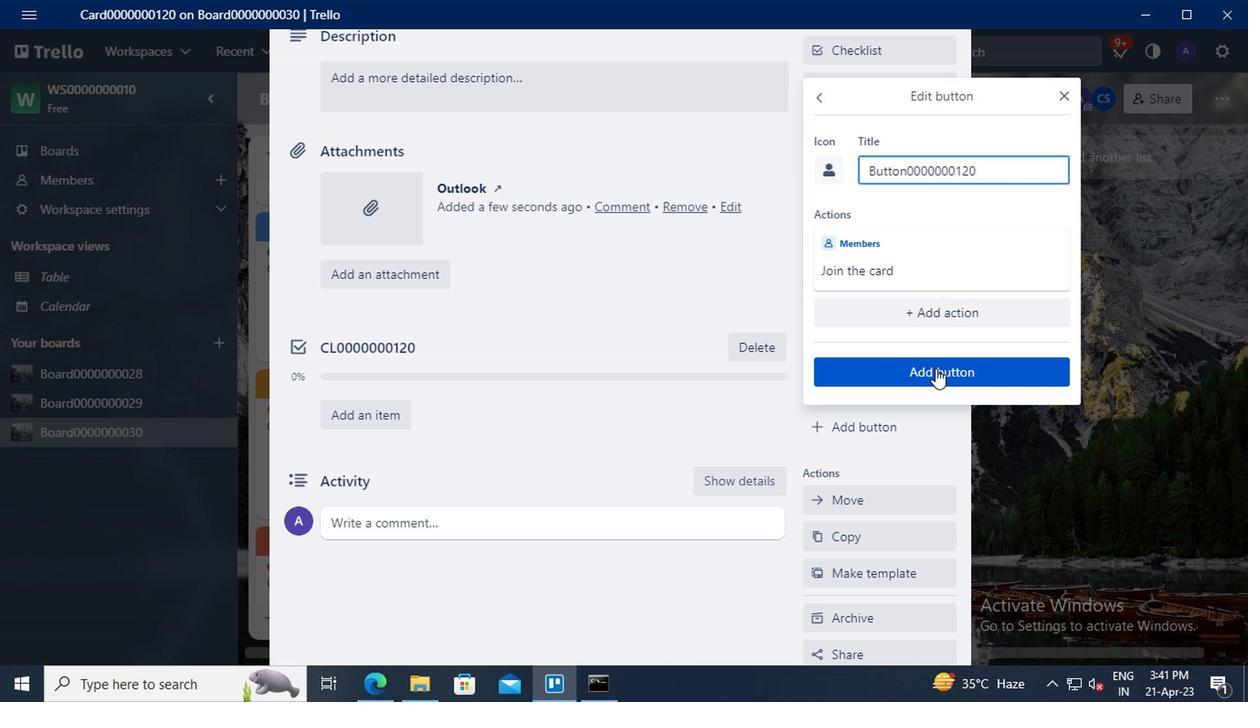 
Action: Mouse moved to (642, 319)
Screenshot: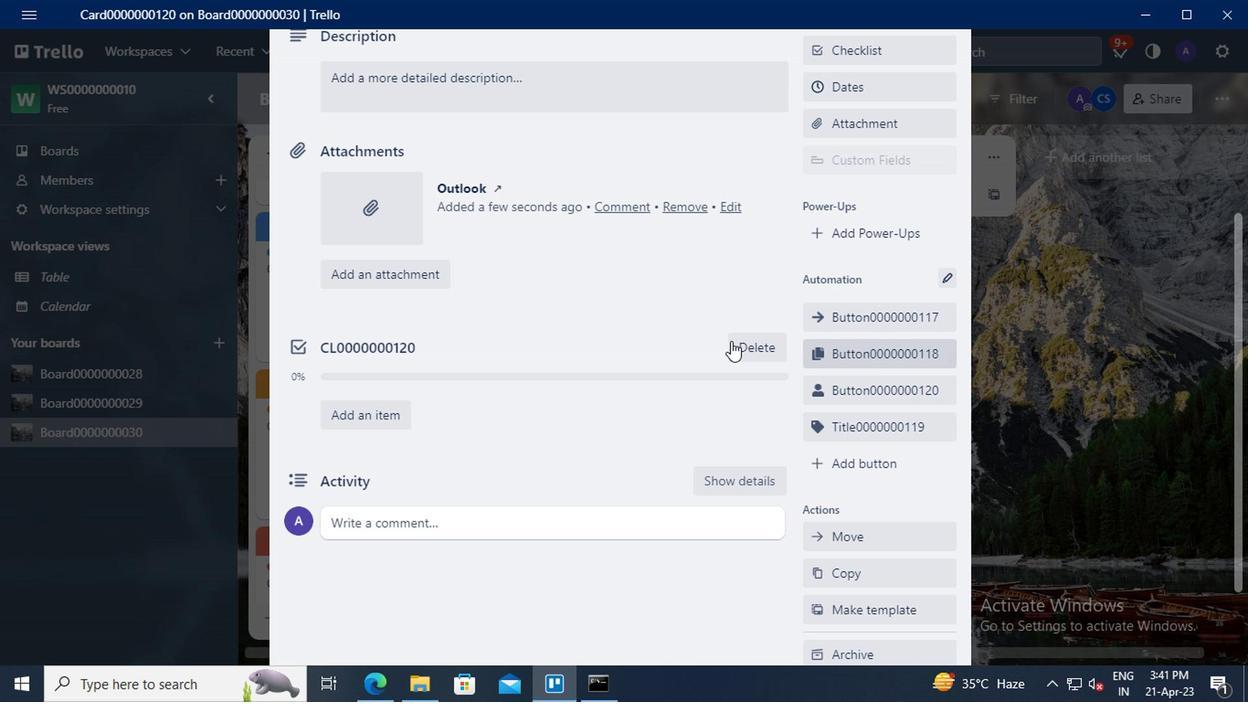 
Action: Mouse scrolled (642, 320) with delta (0, 1)
Screenshot: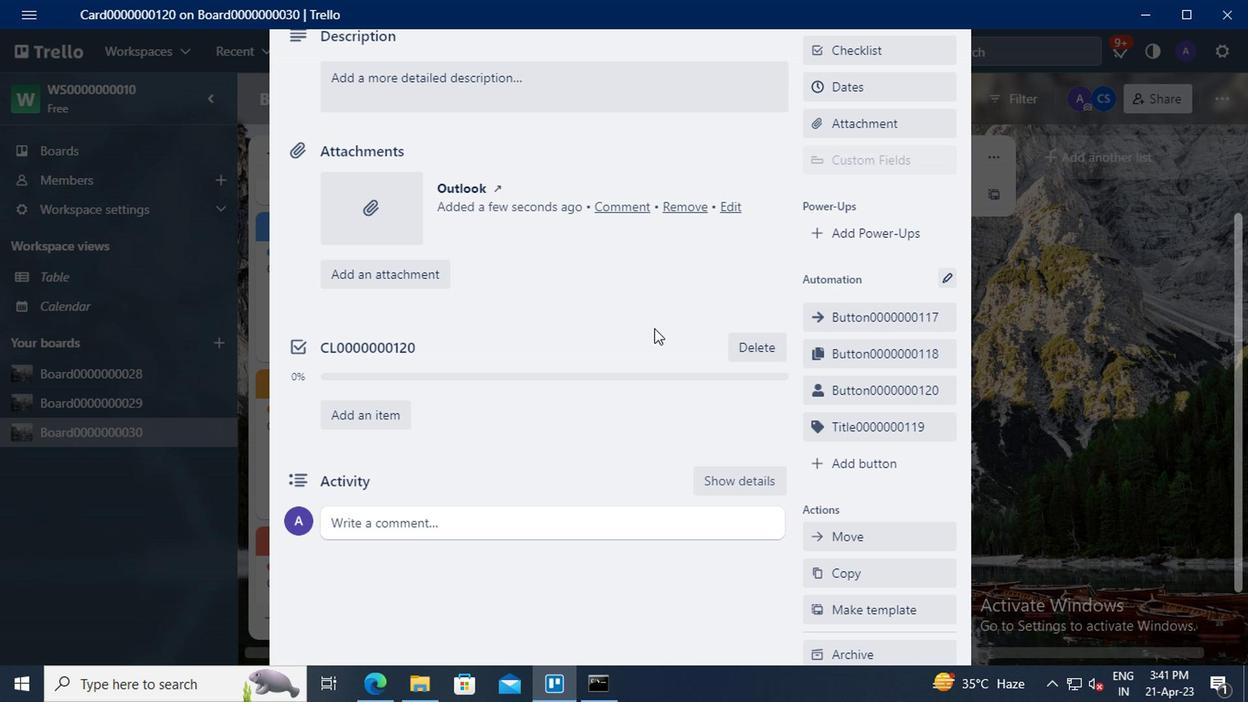 
Action: Mouse scrolled (642, 320) with delta (0, 1)
Screenshot: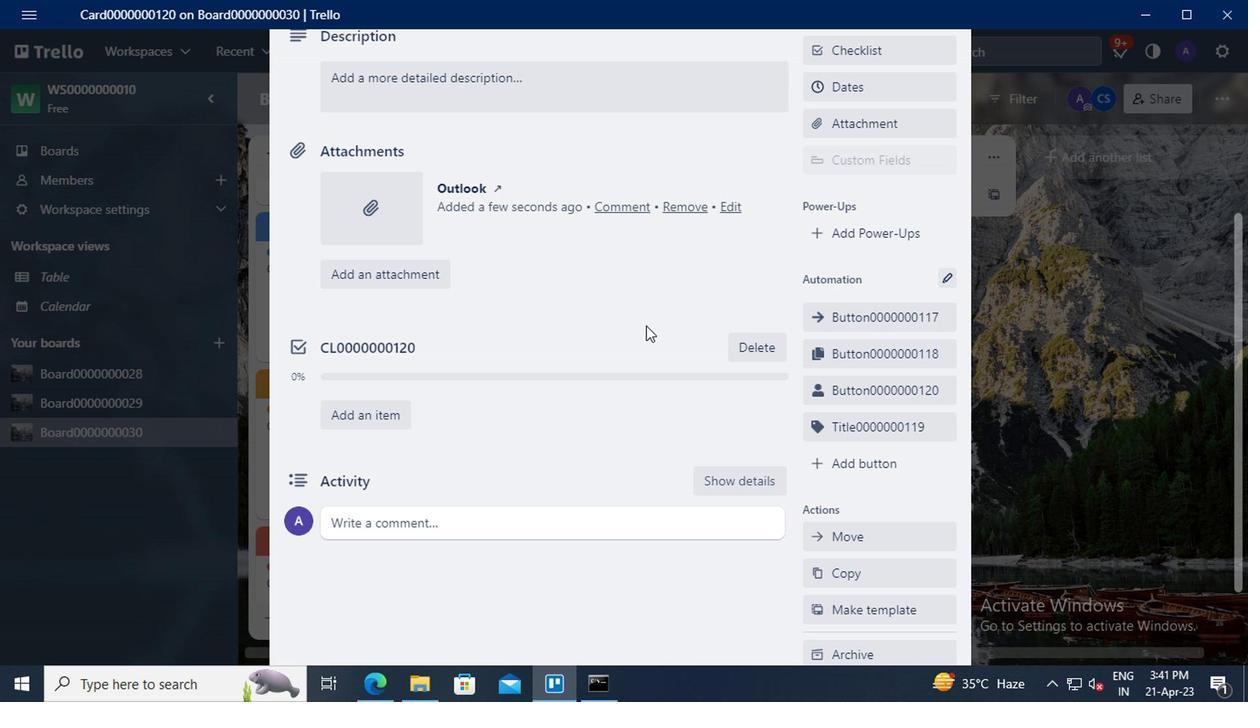 
Action: Mouse moved to (406, 266)
Screenshot: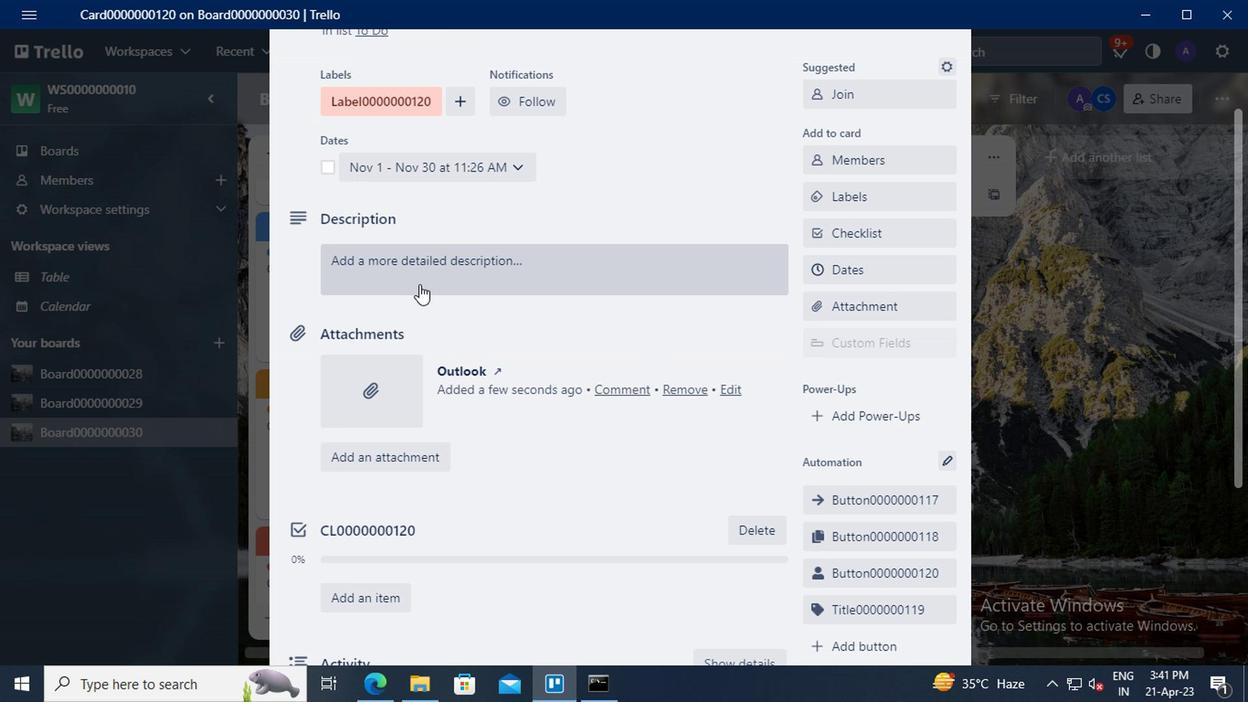
Action: Mouse pressed left at (406, 266)
Screenshot: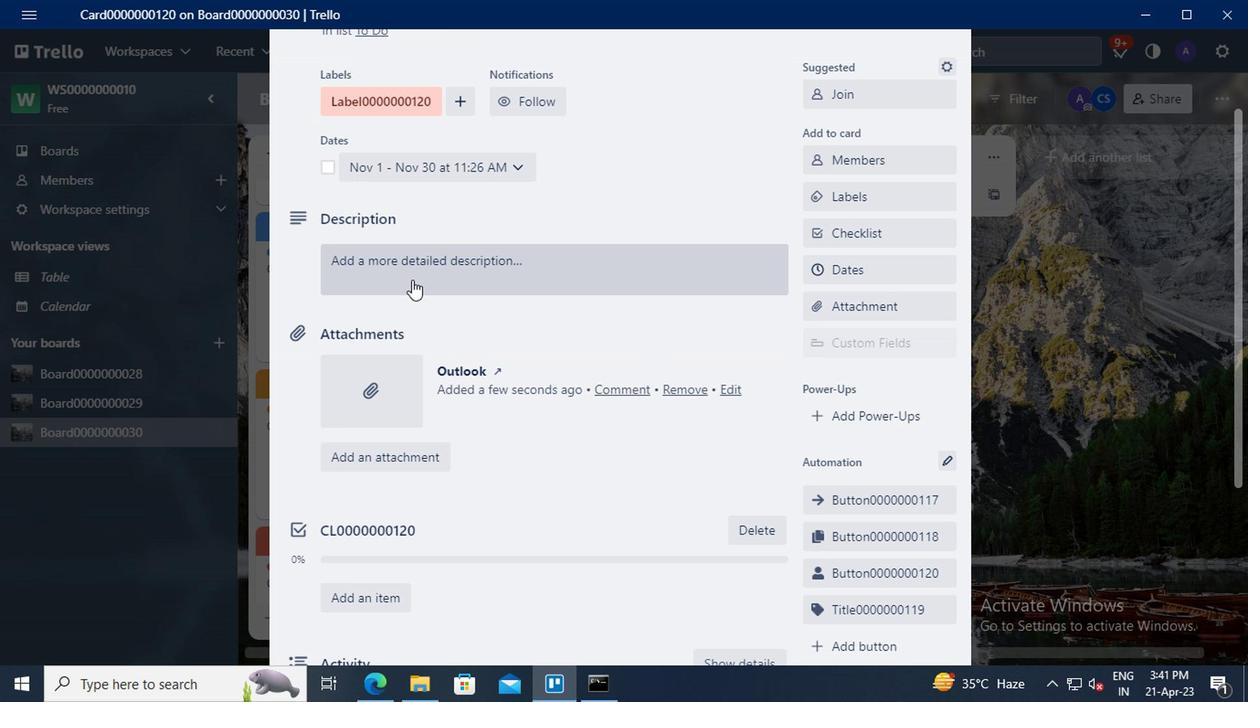 
Action: Mouse moved to (360, 321)
Screenshot: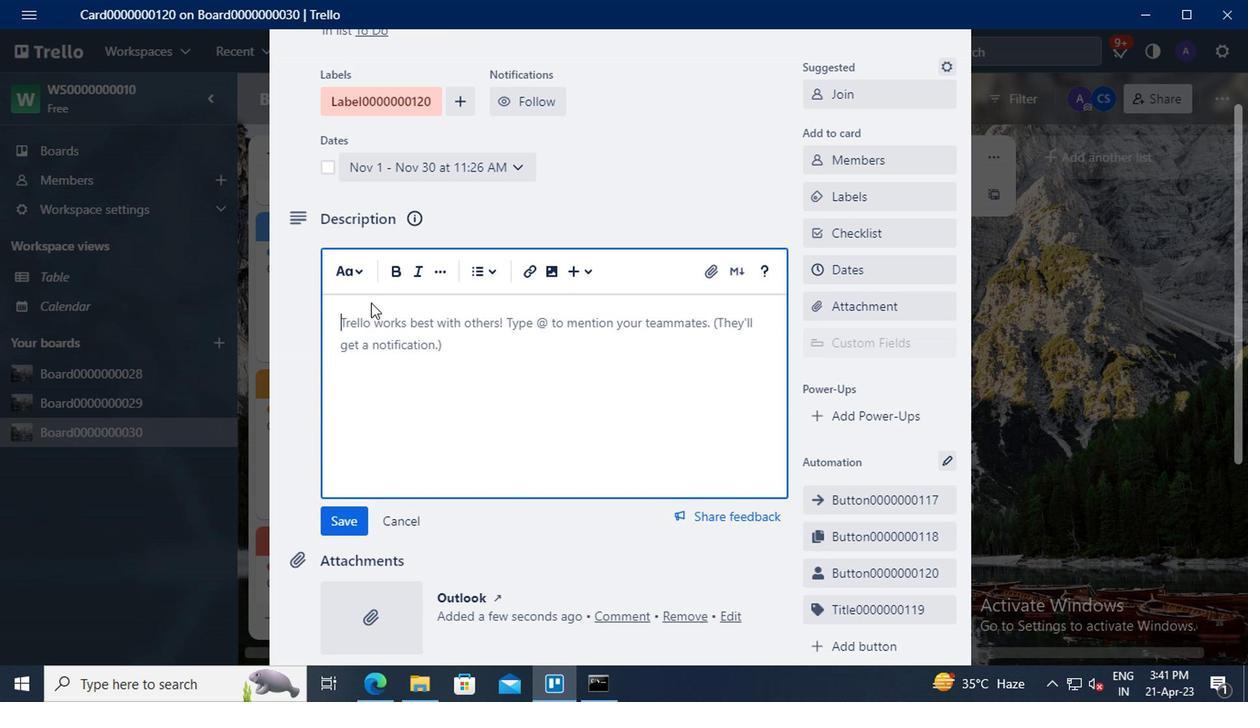 
Action: Mouse pressed left at (360, 321)
Screenshot: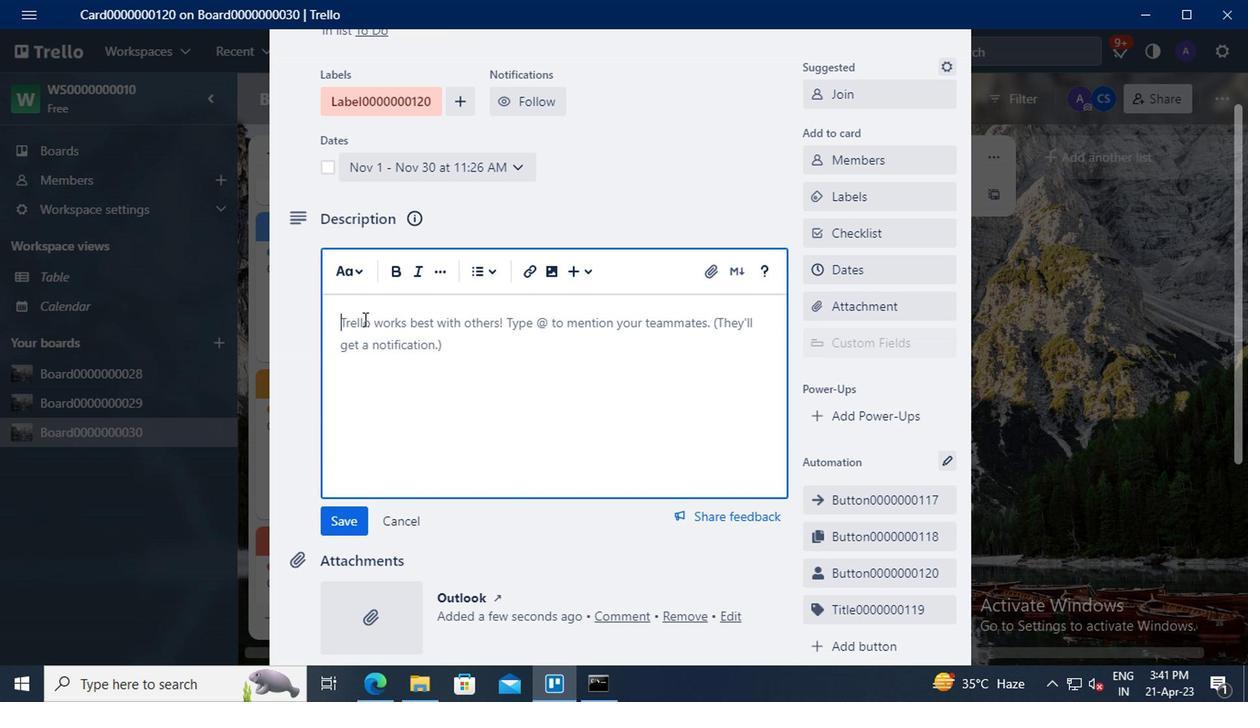 
Action: Key pressed <Key.shift>DS0000000120
Screenshot: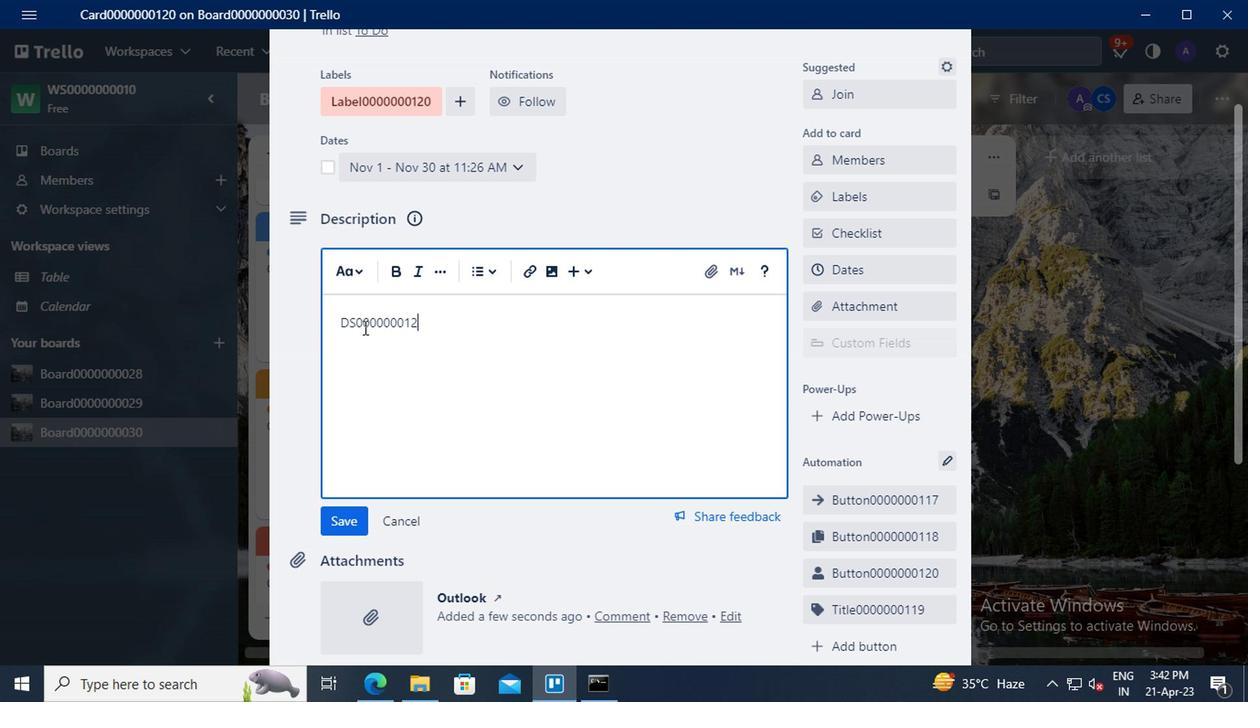 
Action: Mouse scrolled (360, 320) with delta (0, 0)
Screenshot: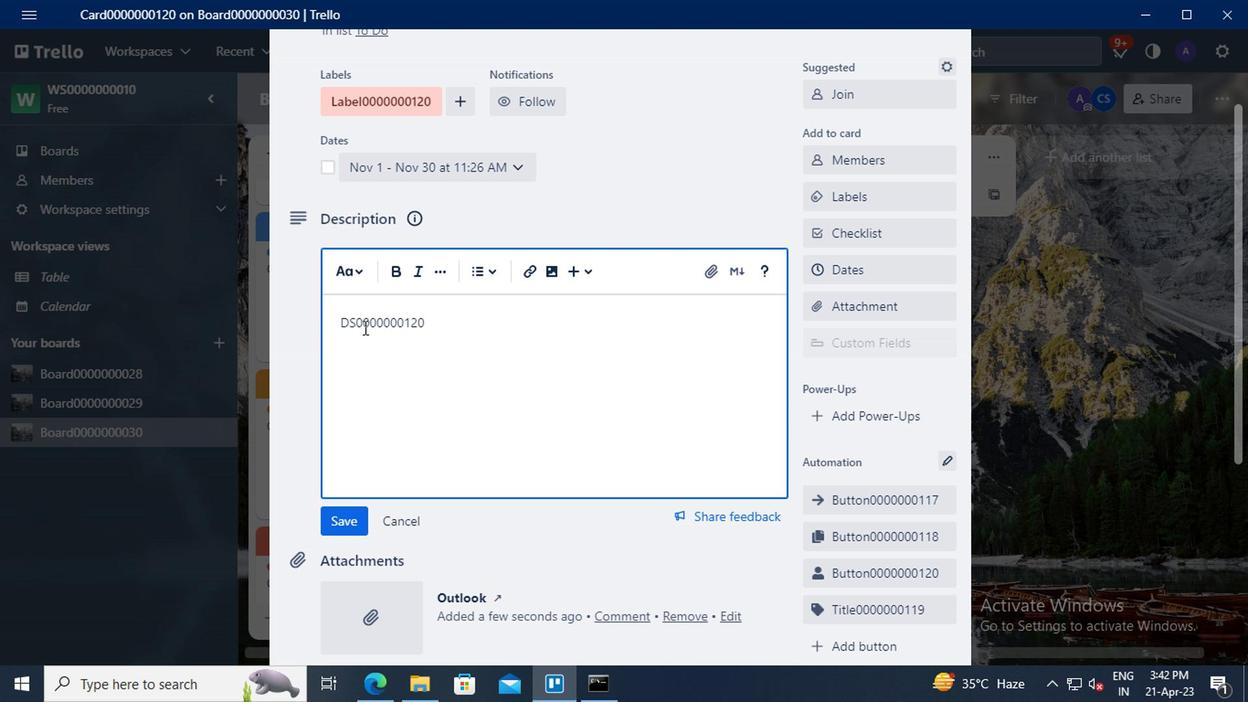 
Action: Mouse moved to (351, 424)
Screenshot: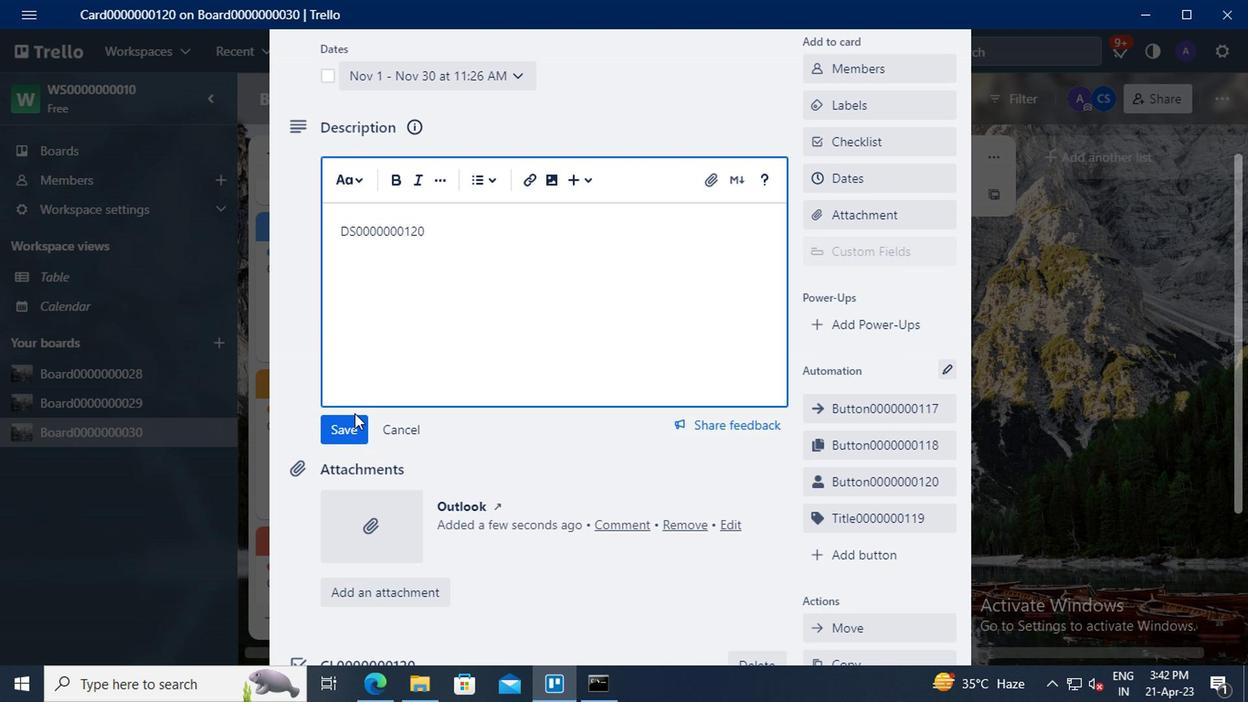 
Action: Mouse pressed left at (351, 424)
Screenshot: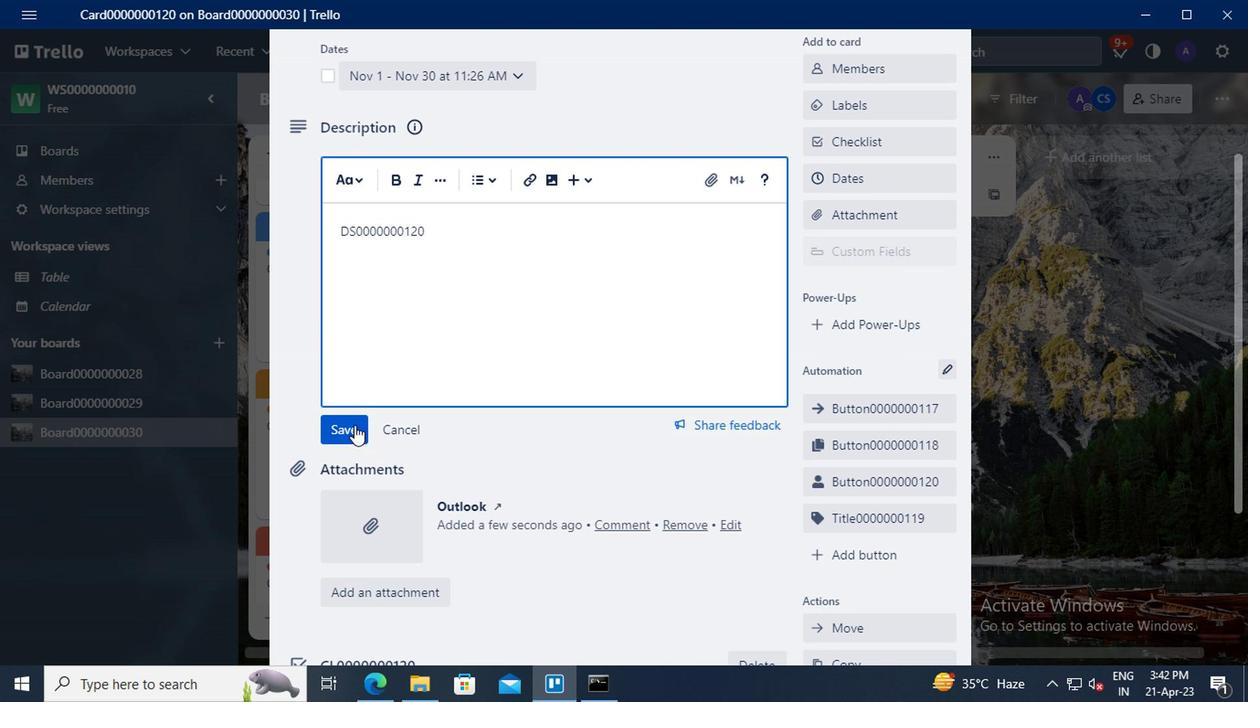 
Action: Mouse moved to (348, 421)
Screenshot: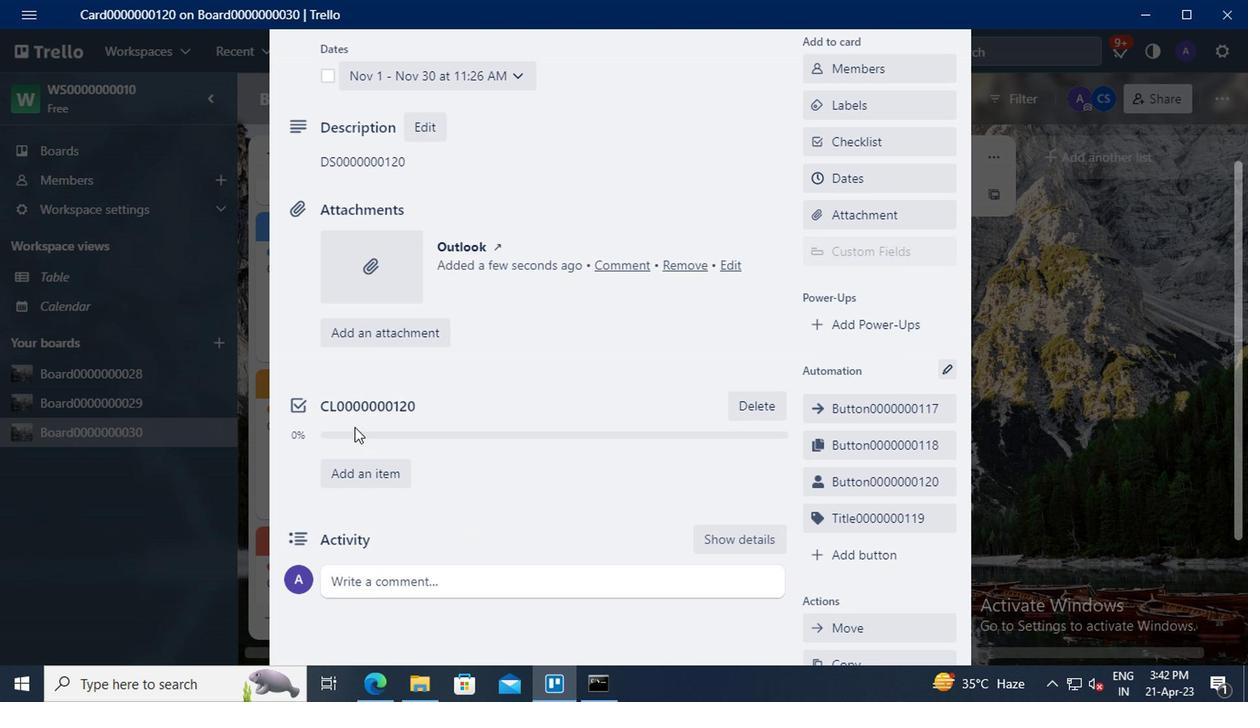 
Action: Mouse scrolled (348, 420) with delta (0, 0)
Screenshot: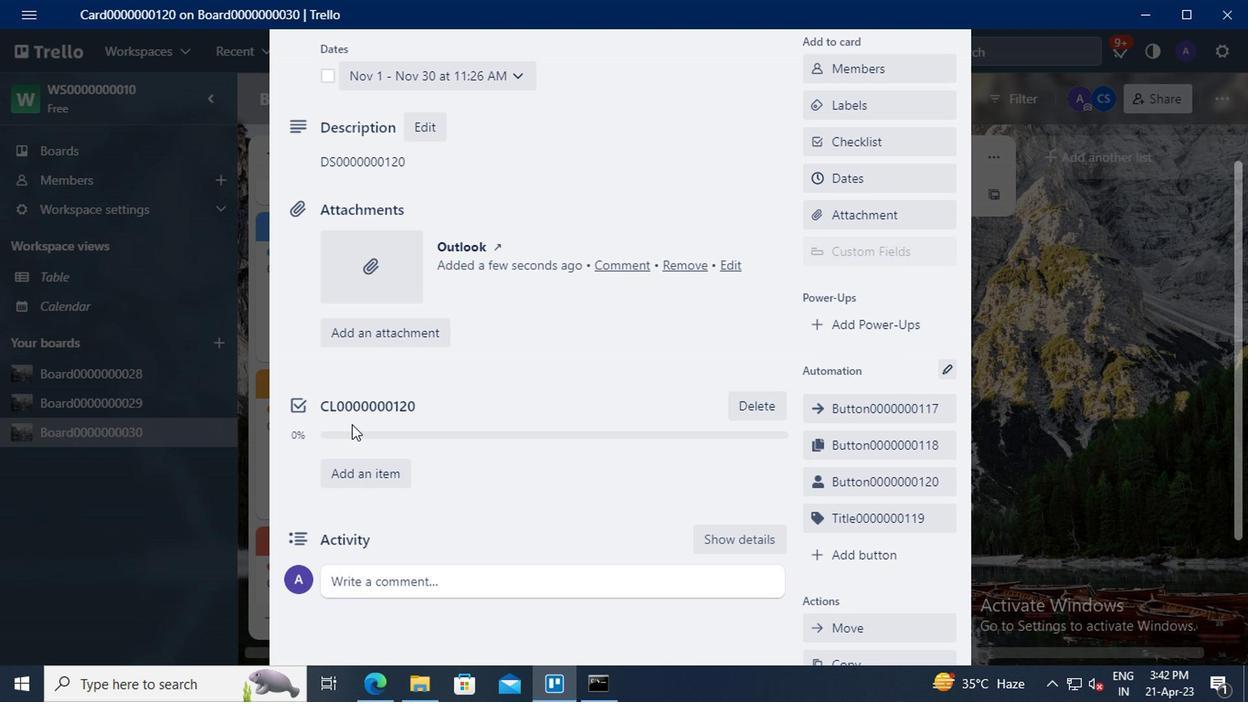 
Action: Mouse scrolled (348, 420) with delta (0, 0)
Screenshot: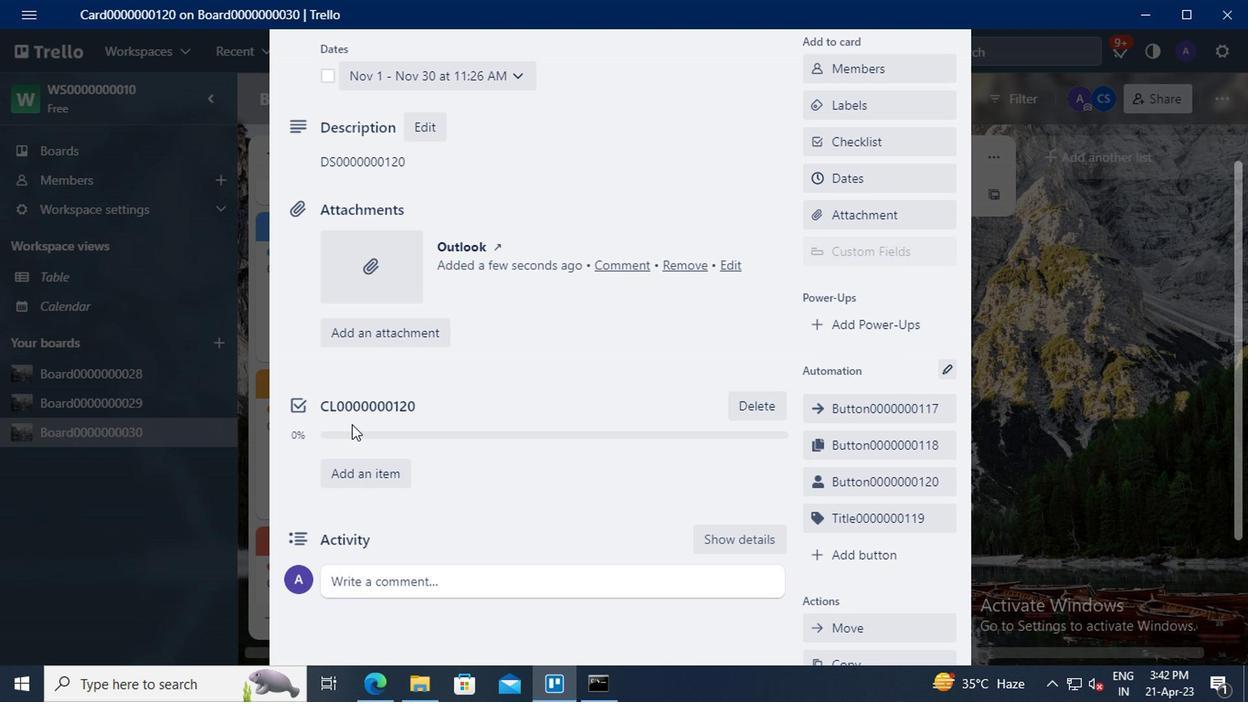 
Action: Mouse moved to (377, 397)
Screenshot: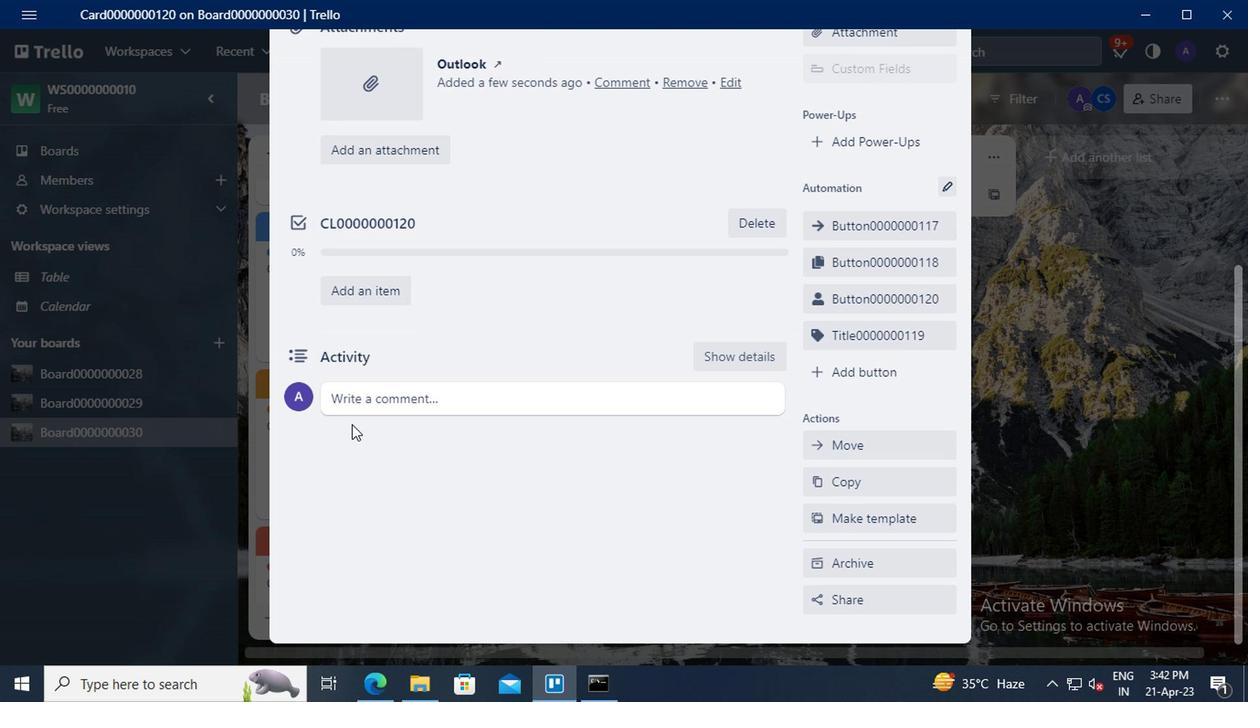 
Action: Mouse pressed left at (377, 397)
Screenshot: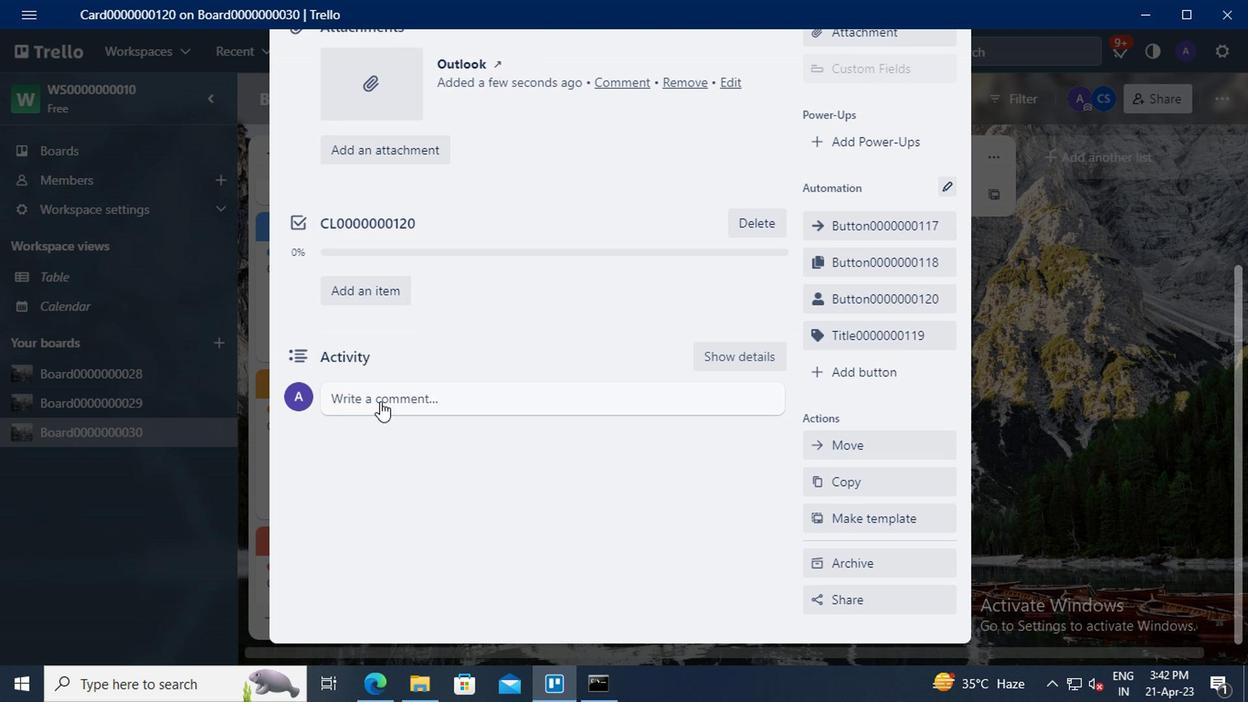 
Action: Key pressed <Key.shift>CM0000000120
Screenshot: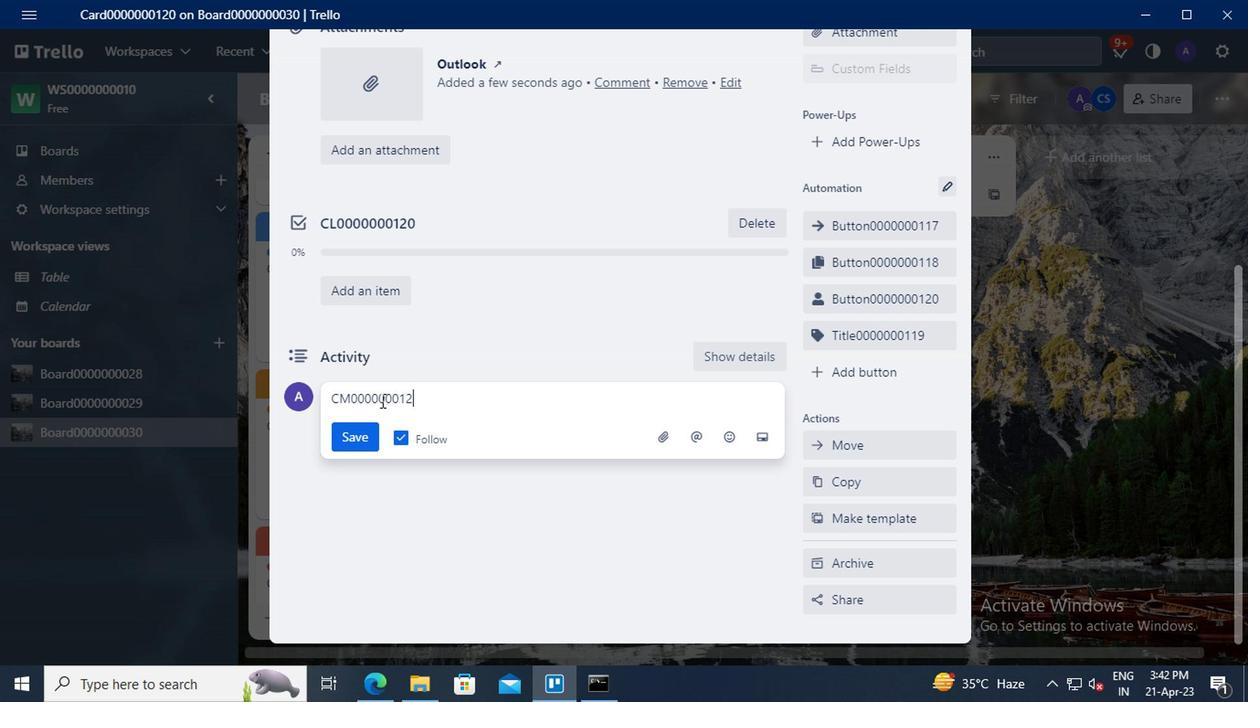 
Action: Mouse moved to (357, 433)
Screenshot: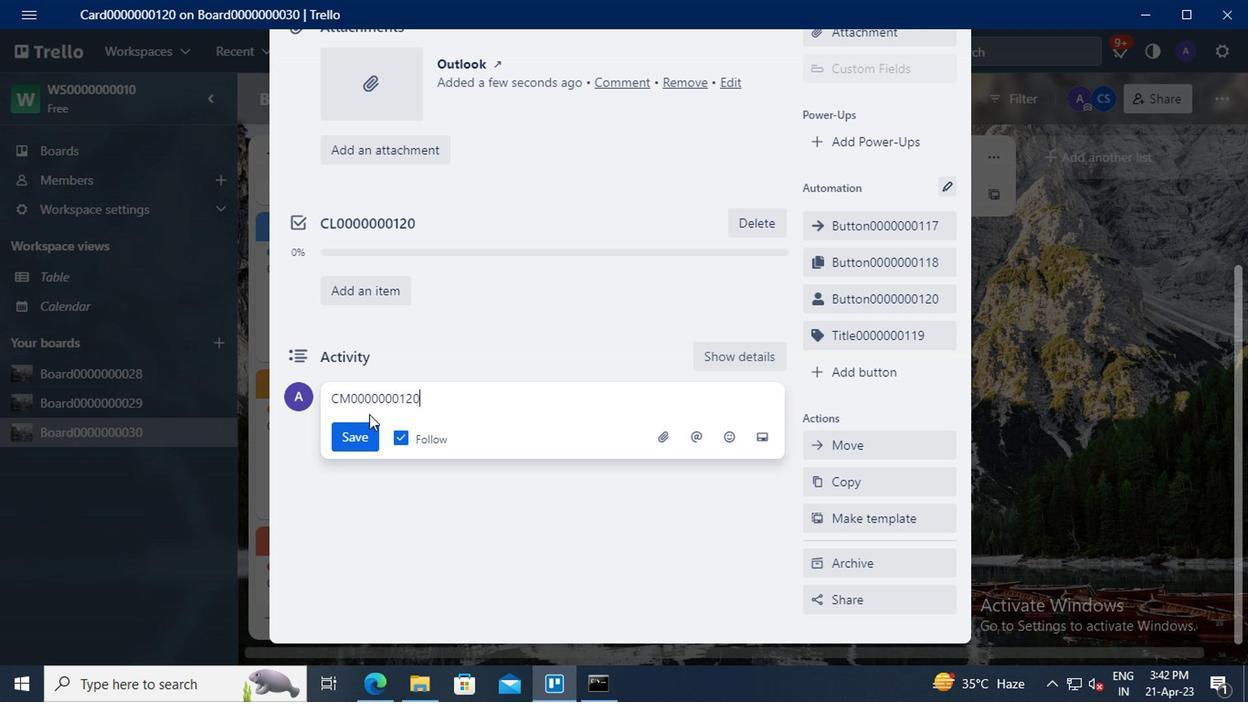 
Action: Mouse pressed left at (357, 433)
Screenshot: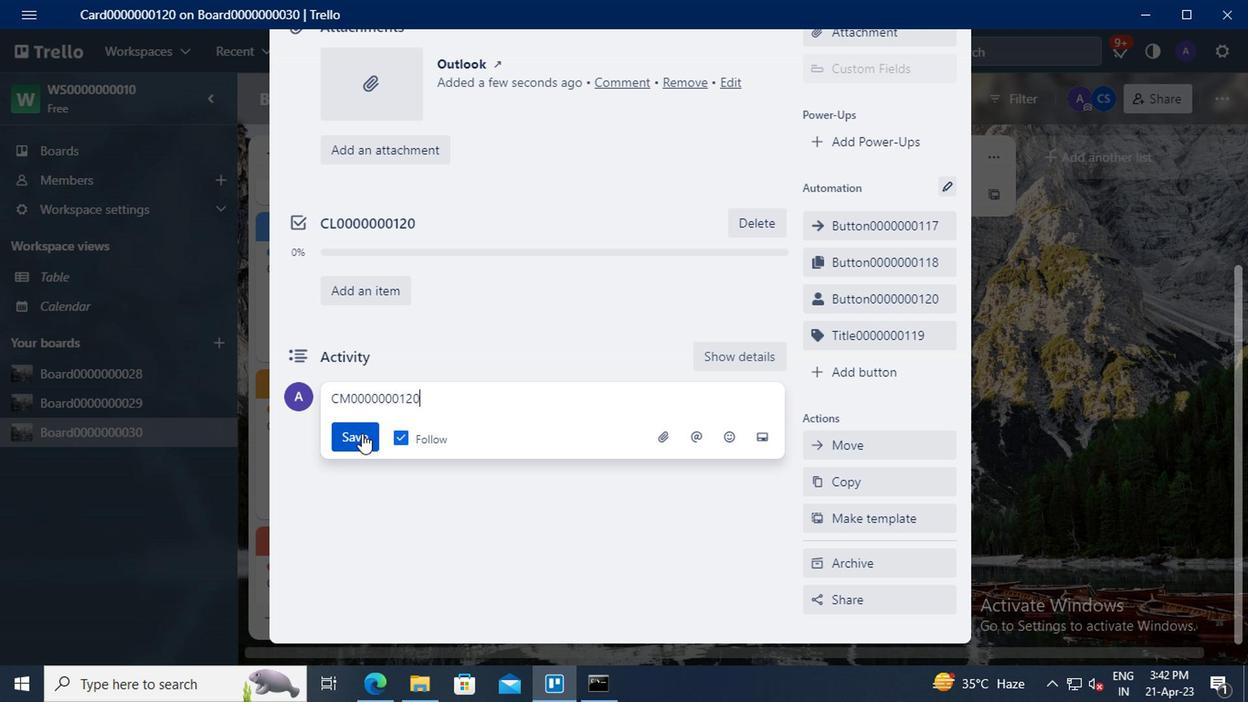 
